 Task: Add a dependency to the task Implement a new cloud-based knowledge management system for a company , the existing task  Develop a new online tool for online job applications in the project AvidTech
Action: Mouse moved to (895, 511)
Screenshot: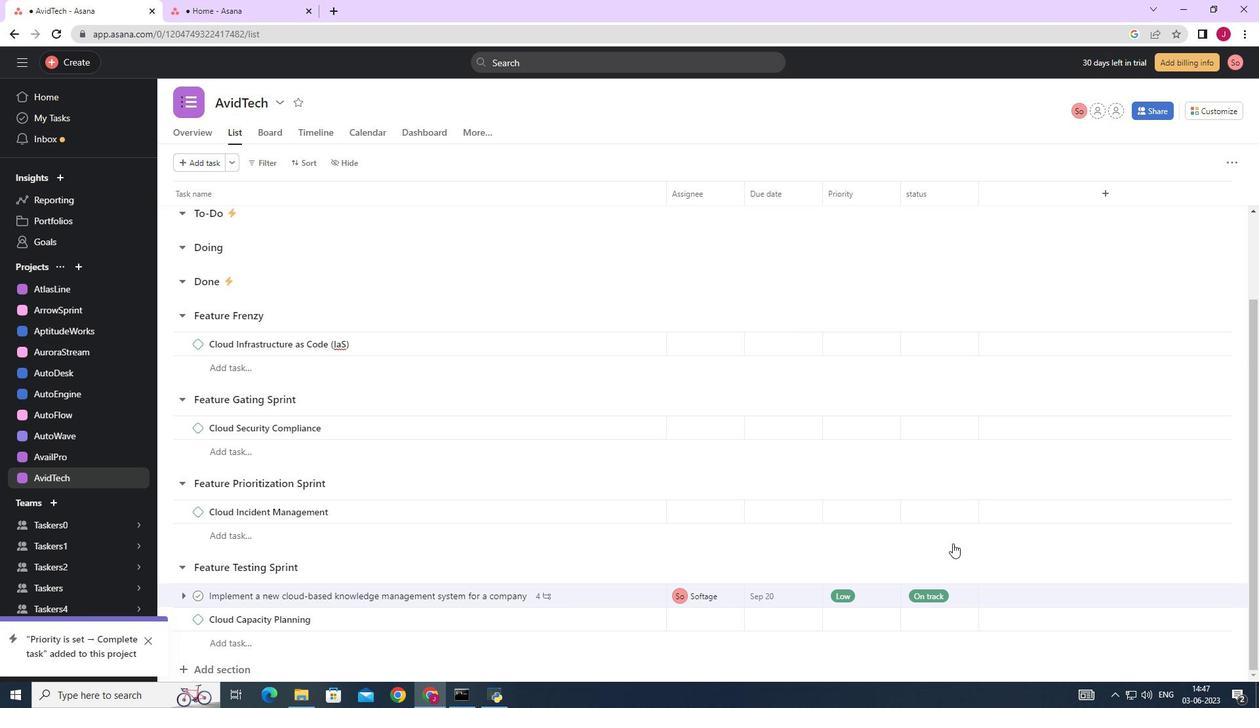 
Action: Mouse scrolled (895, 510) with delta (0, 0)
Screenshot: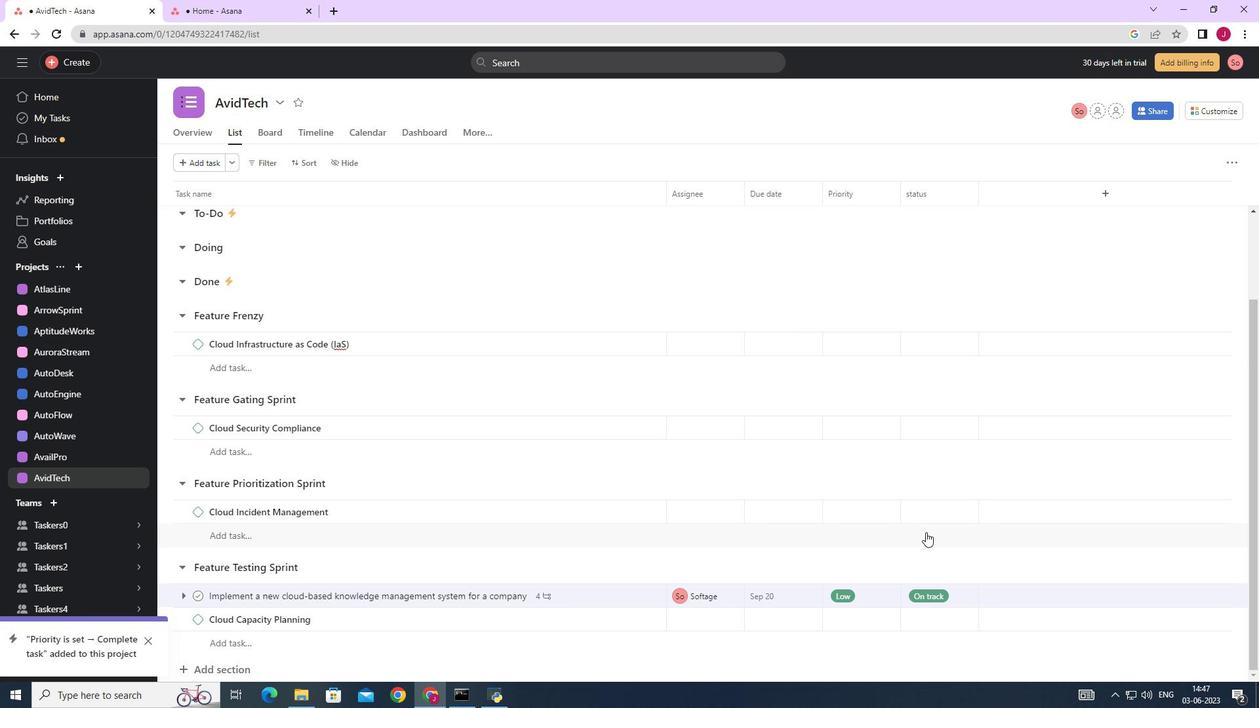 
Action: Mouse scrolled (895, 510) with delta (0, 0)
Screenshot: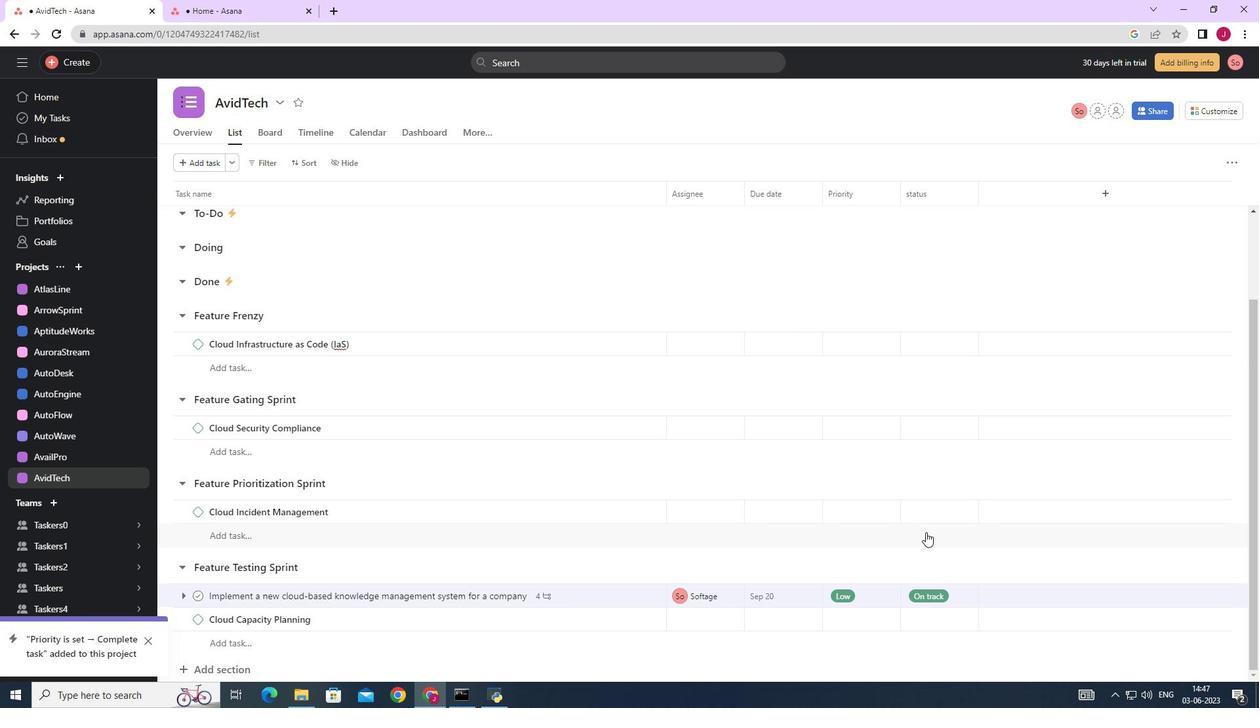 
Action: Mouse scrolled (895, 510) with delta (0, 0)
Screenshot: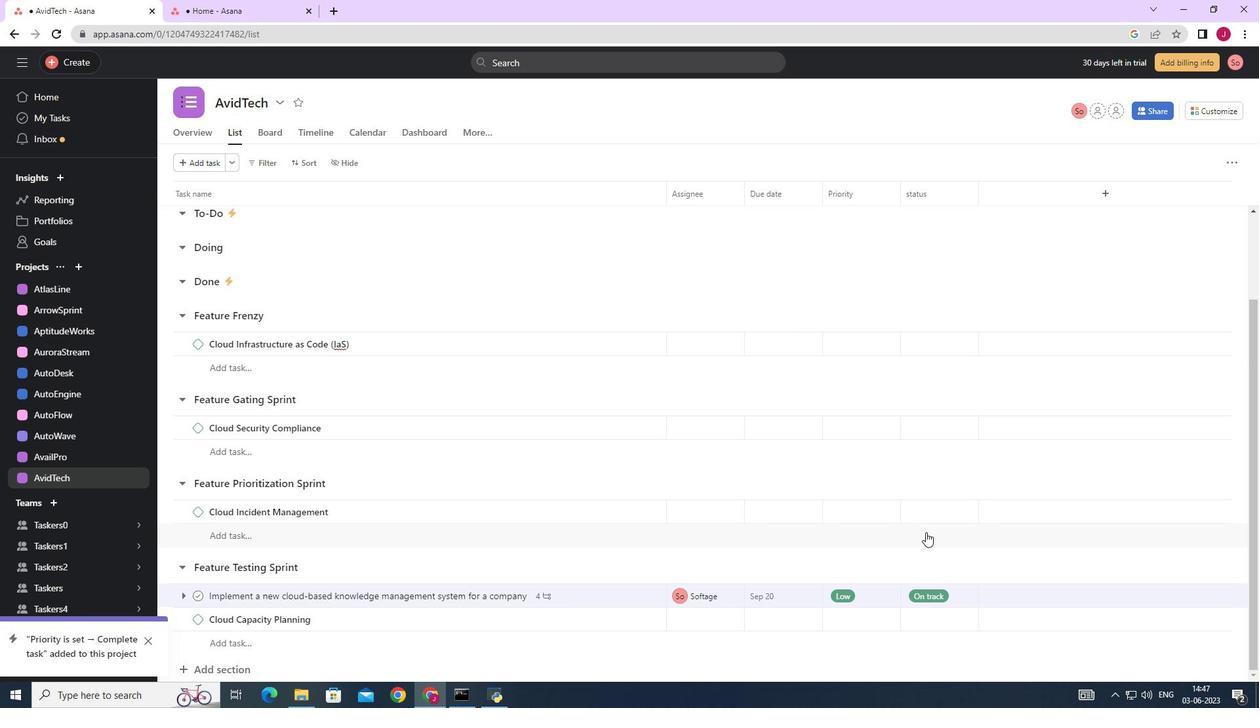 
Action: Mouse scrolled (895, 510) with delta (0, 0)
Screenshot: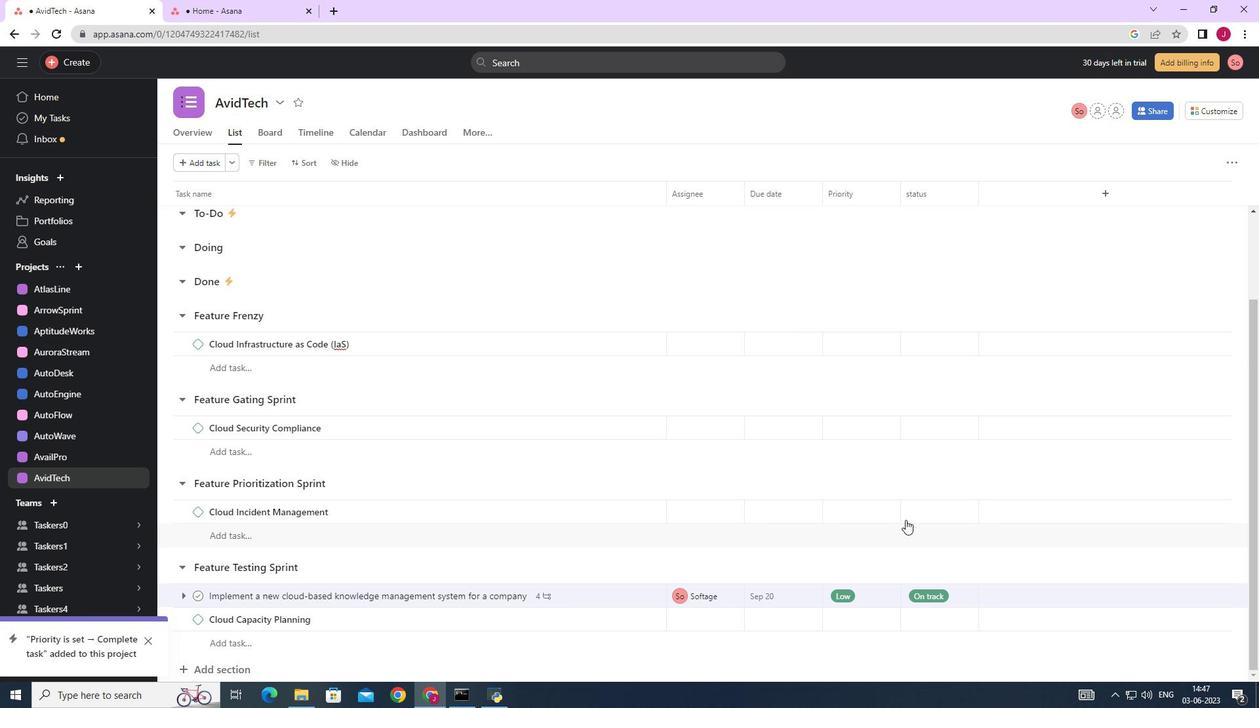 
Action: Mouse moved to (894, 510)
Screenshot: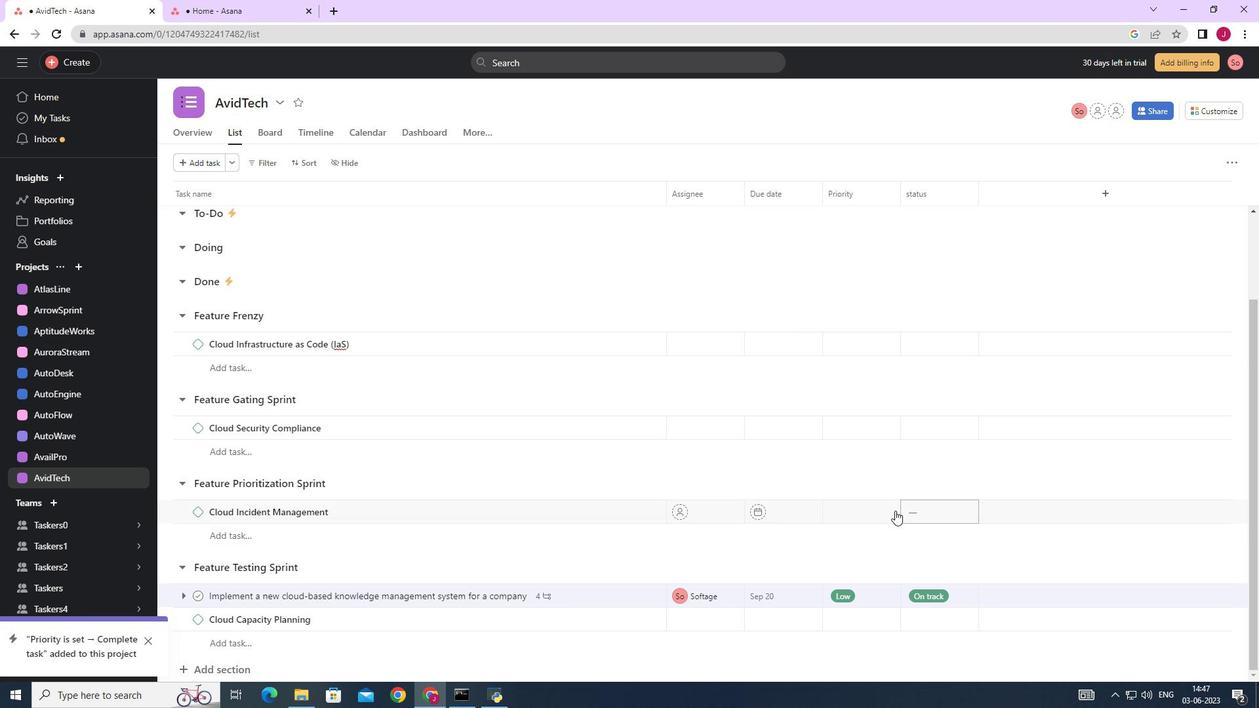 
Action: Mouse scrolled (894, 509) with delta (0, 0)
Screenshot: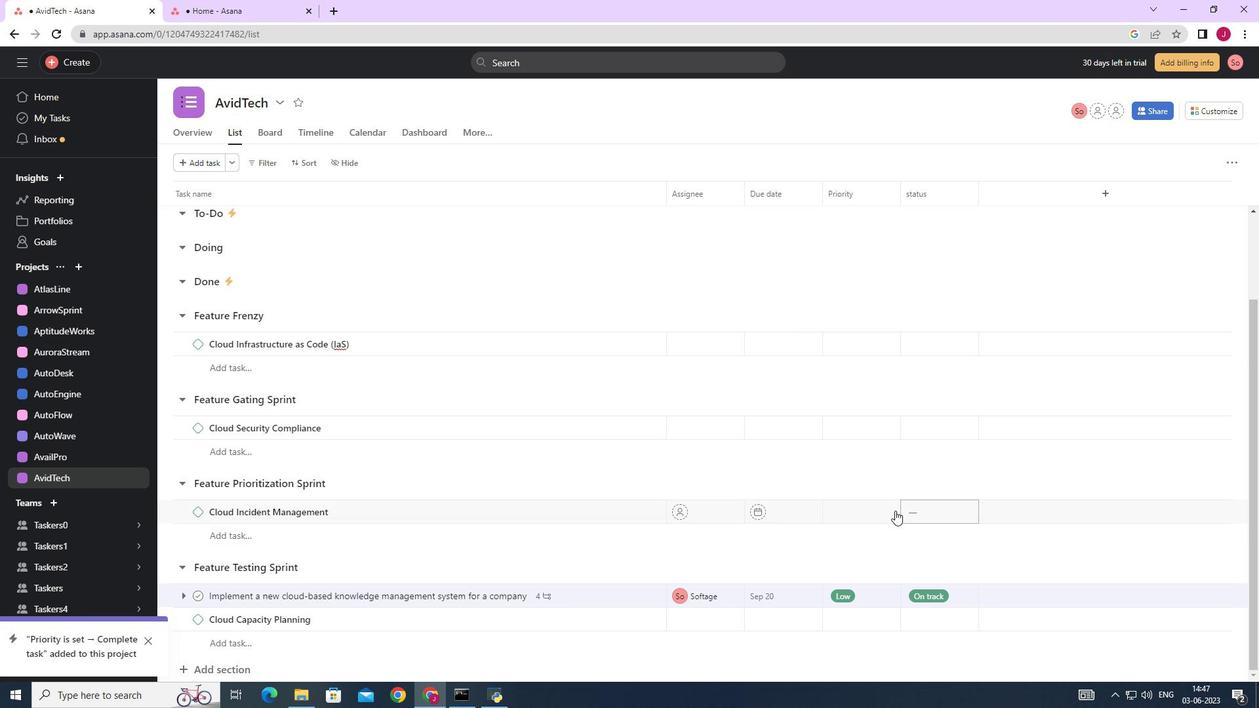 
Action: Mouse scrolled (894, 509) with delta (0, 0)
Screenshot: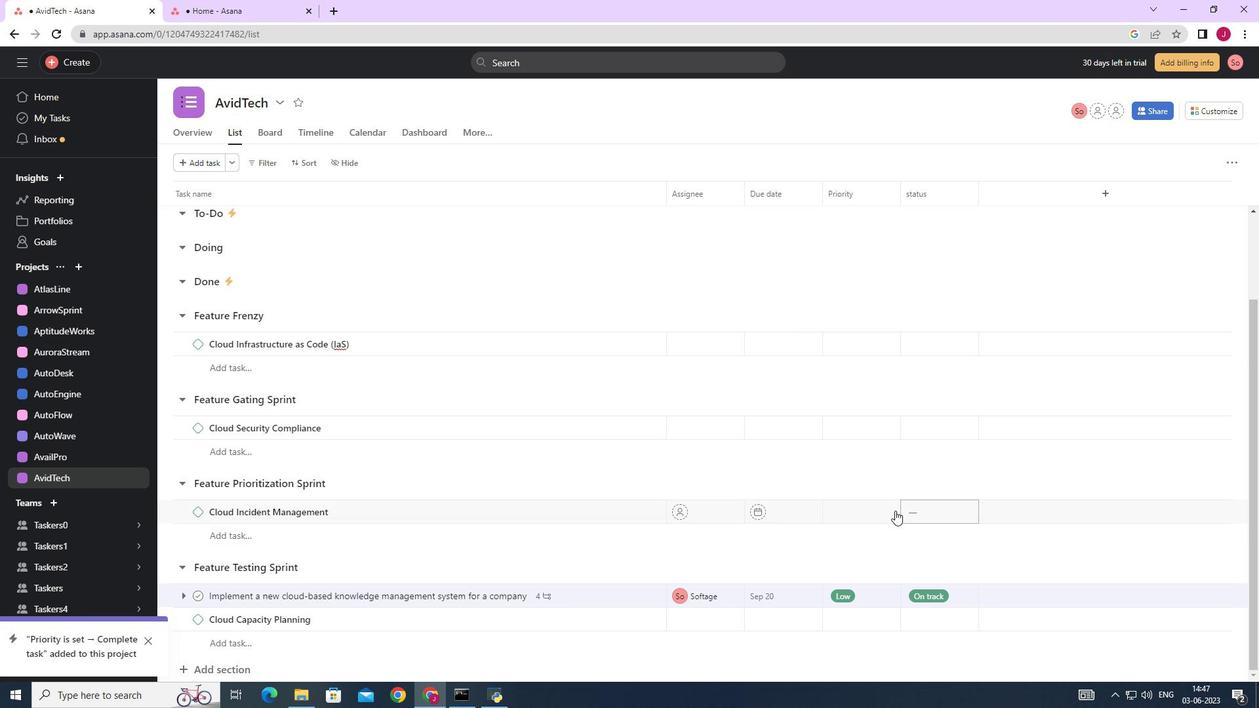 
Action: Mouse moved to (610, 596)
Screenshot: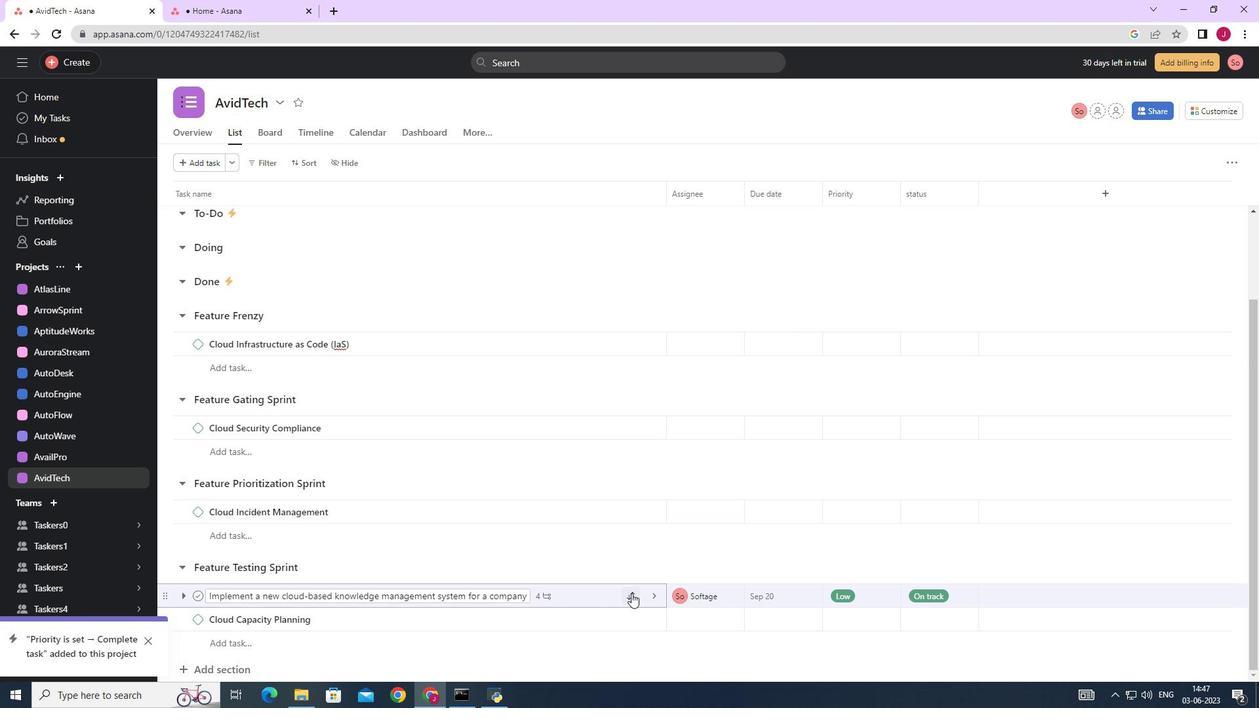 
Action: Mouse pressed left at (610, 596)
Screenshot: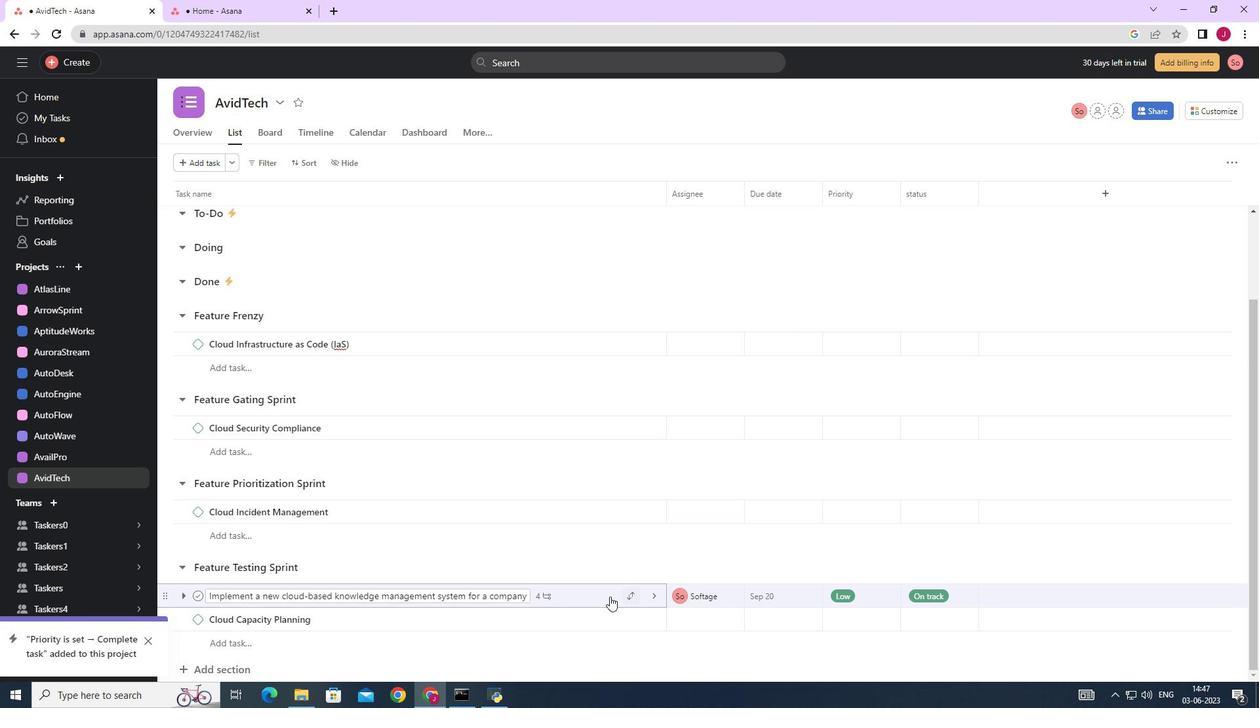 
Action: Mouse moved to (1092, 461)
Screenshot: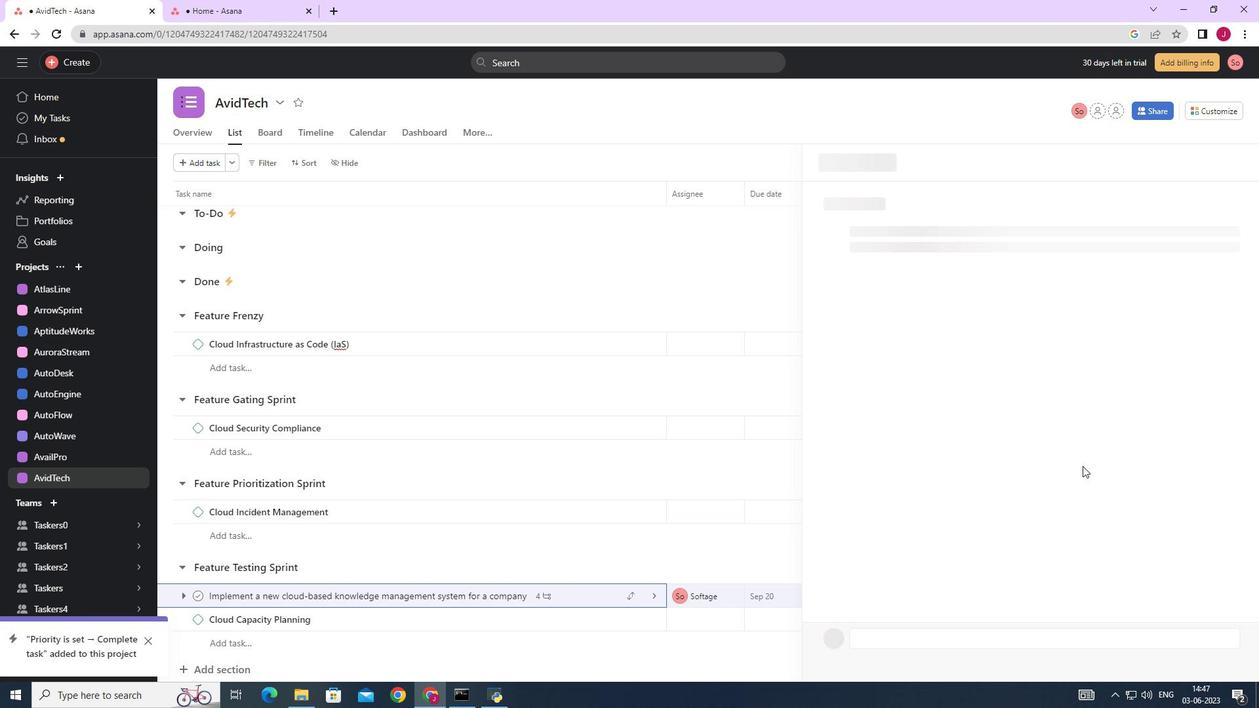 
Action: Mouse scrolled (1092, 461) with delta (0, 0)
Screenshot: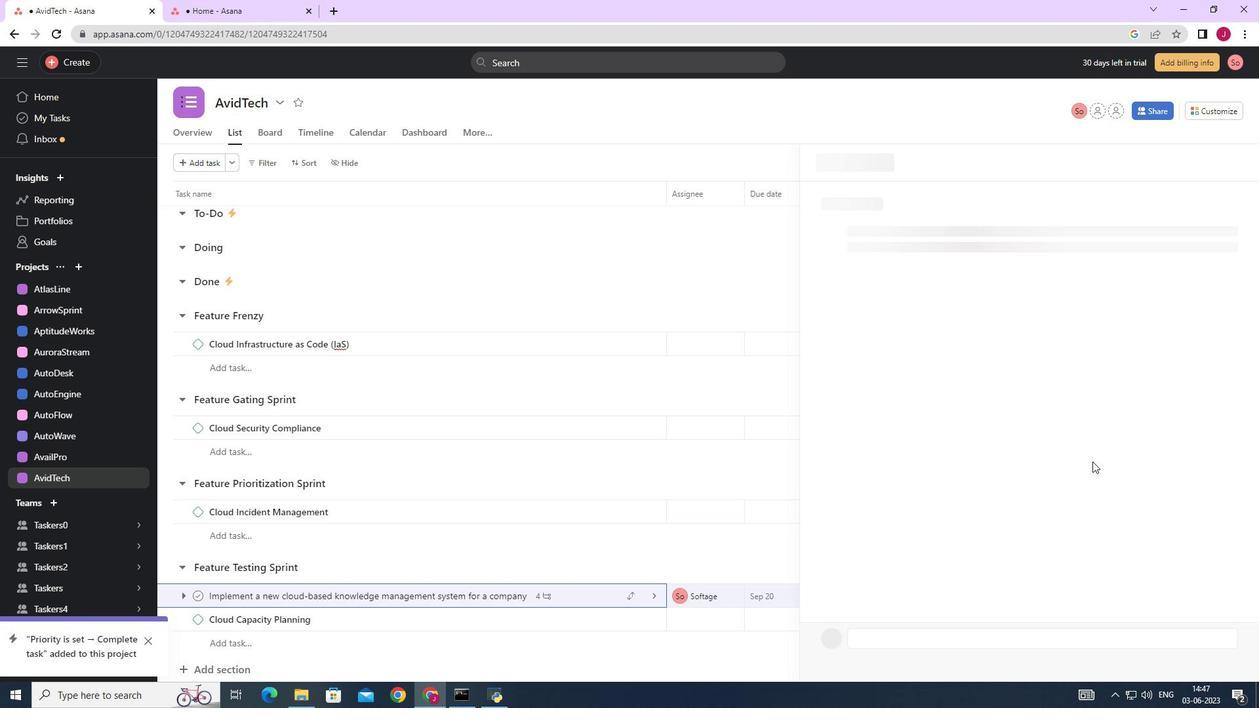 
Action: Mouse scrolled (1092, 461) with delta (0, 0)
Screenshot: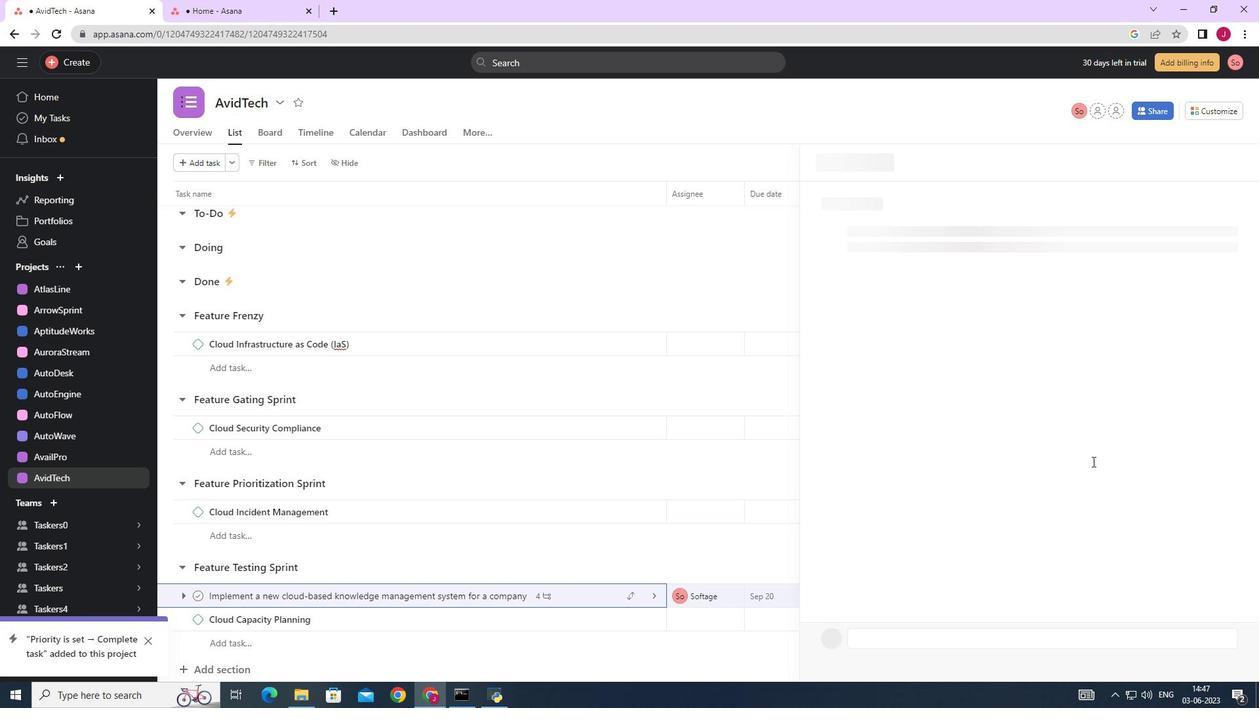 
Action: Mouse moved to (1093, 461)
Screenshot: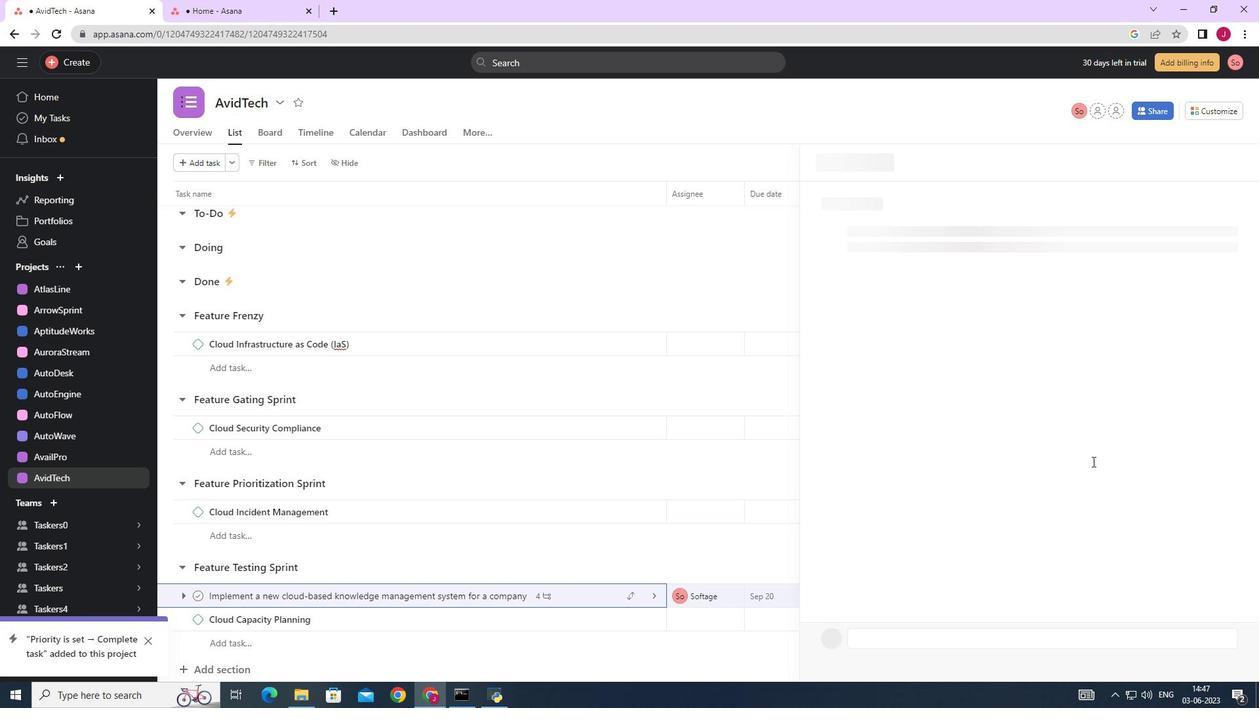 
Action: Mouse scrolled (1093, 461) with delta (0, 0)
Screenshot: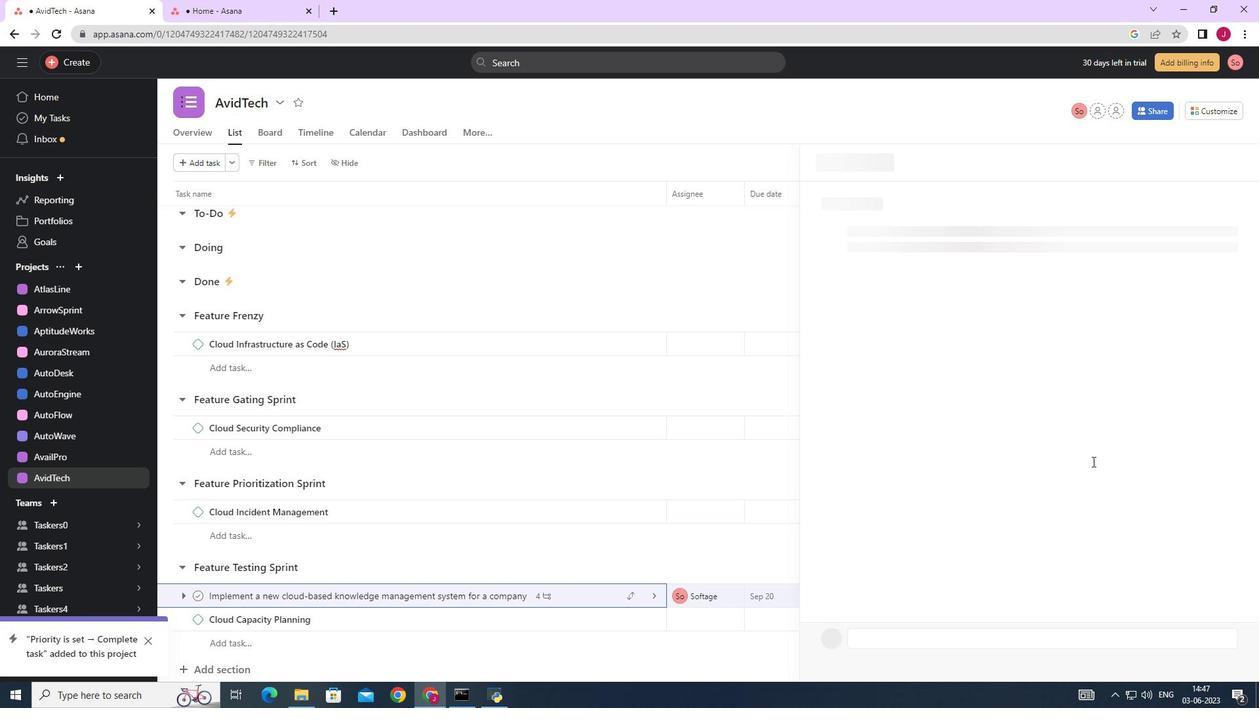 
Action: Mouse scrolled (1093, 461) with delta (0, 0)
Screenshot: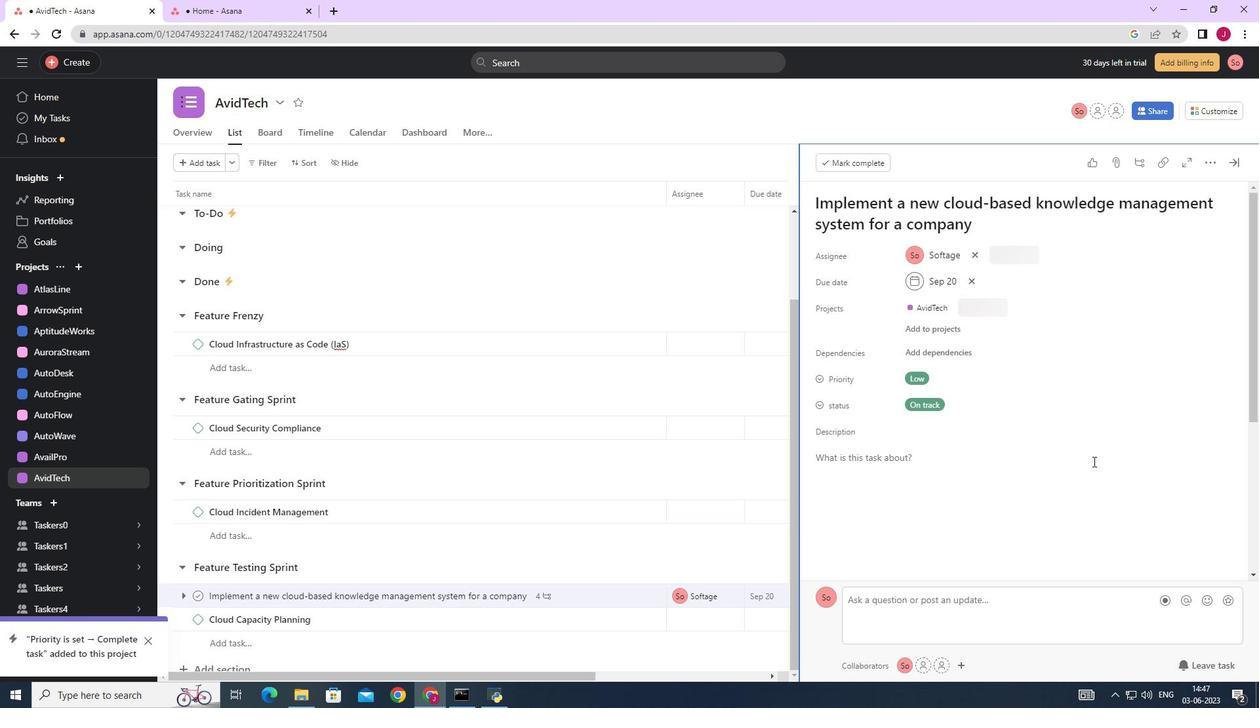 
Action: Mouse moved to (1075, 468)
Screenshot: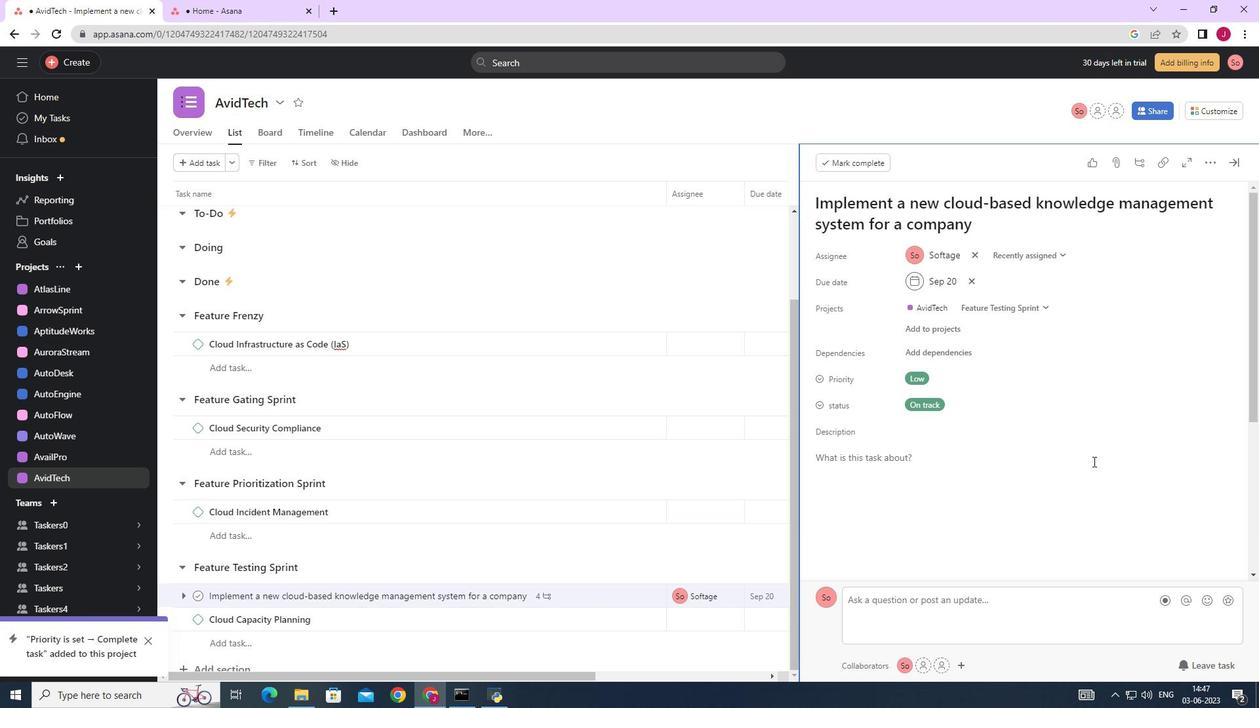 
Action: Mouse scrolled (1075, 467) with delta (0, 0)
Screenshot: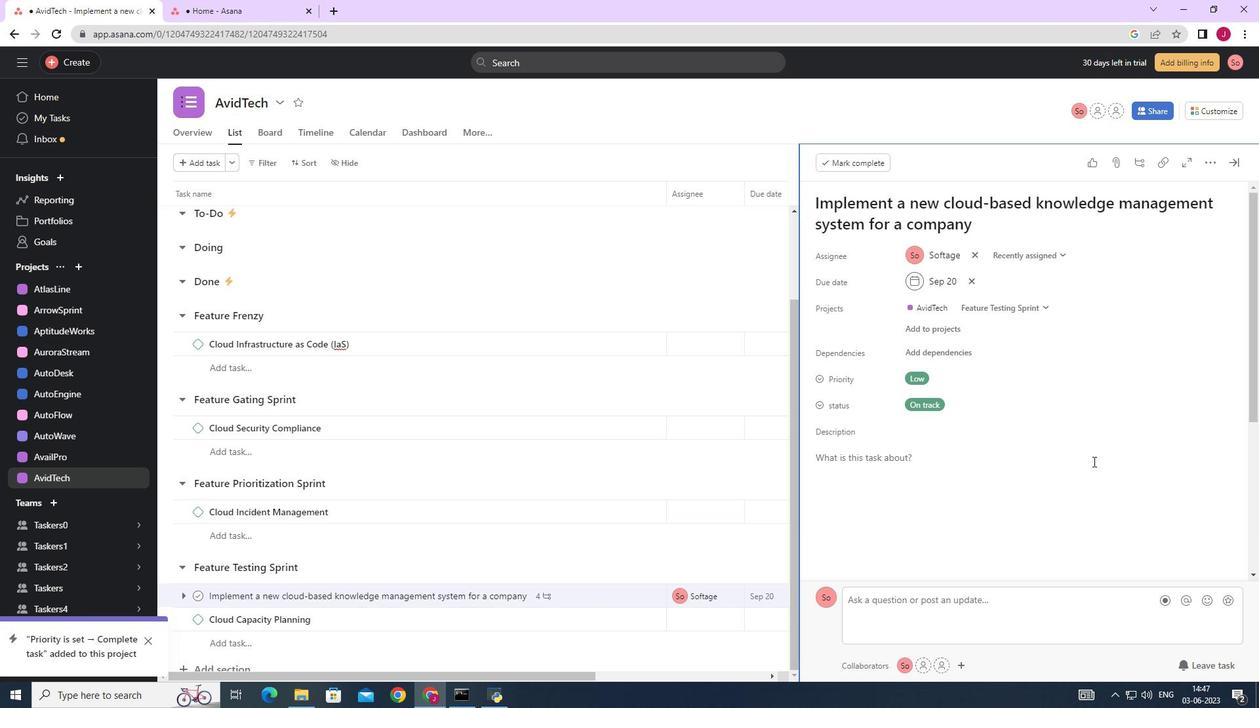 
Action: Mouse moved to (1075, 469)
Screenshot: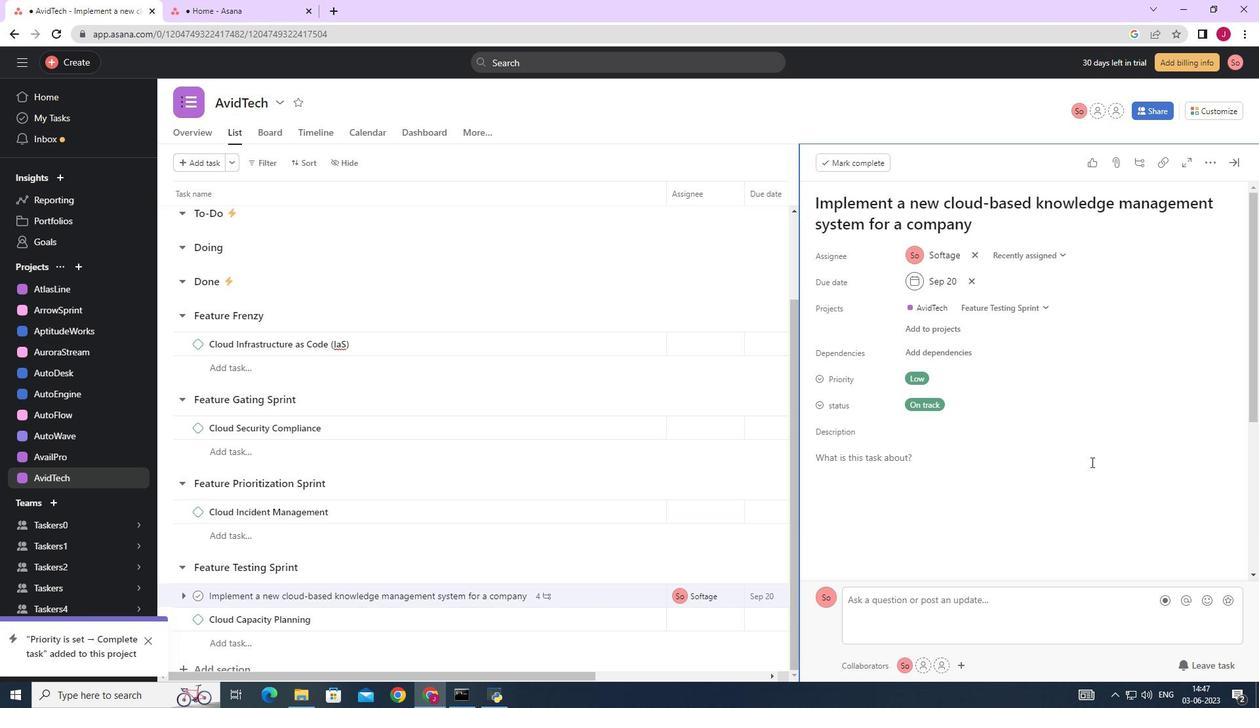 
Action: Mouse scrolled (1075, 469) with delta (0, 0)
Screenshot: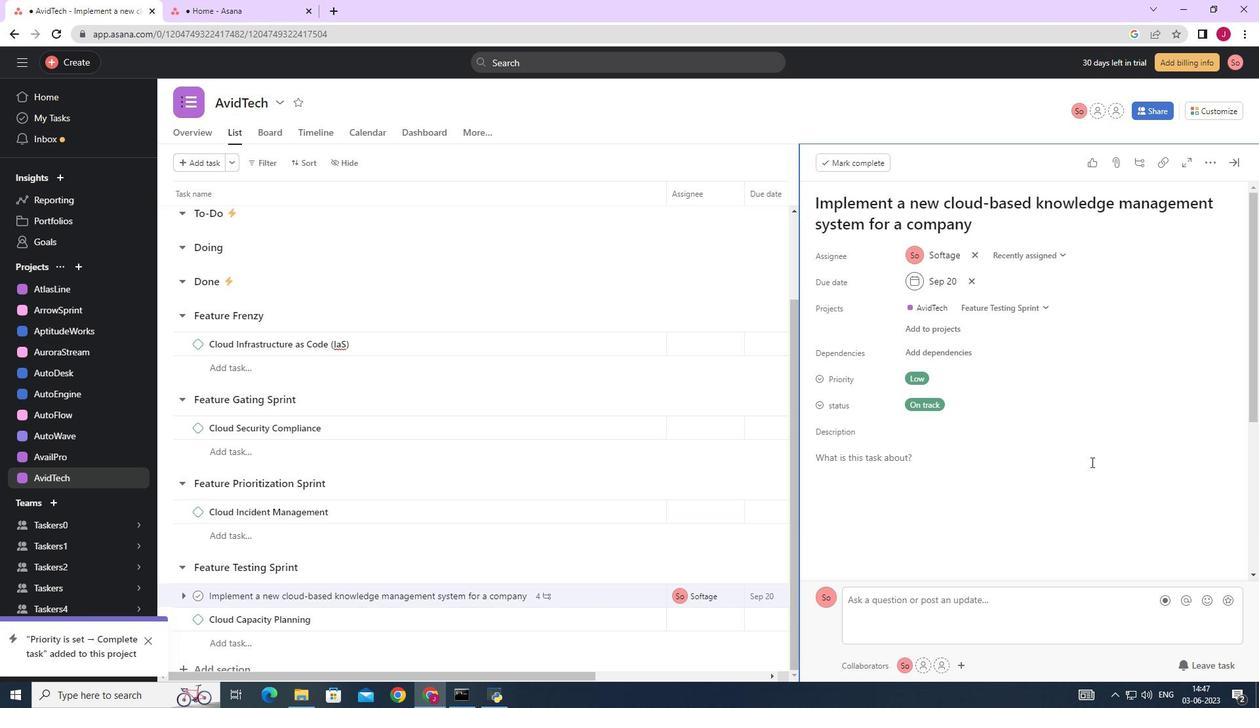 
Action: Mouse moved to (1075, 469)
Screenshot: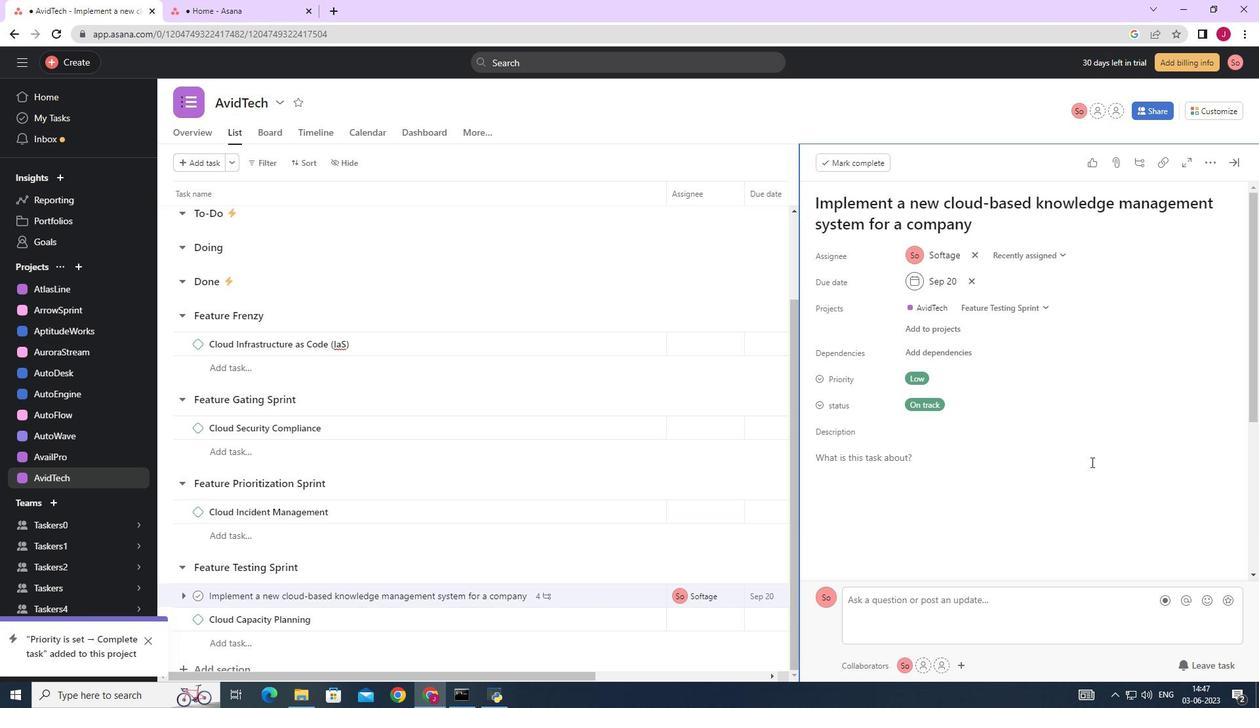 
Action: Mouse scrolled (1075, 469) with delta (0, 0)
Screenshot: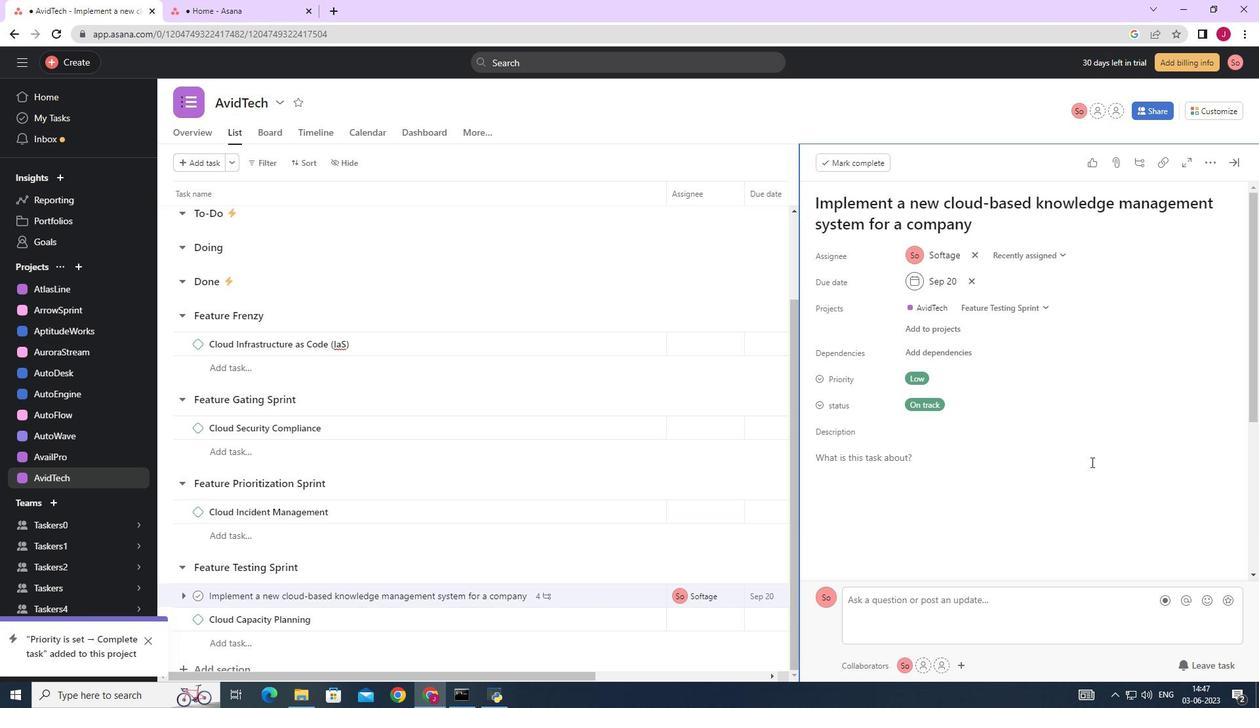 
Action: Mouse moved to (1071, 472)
Screenshot: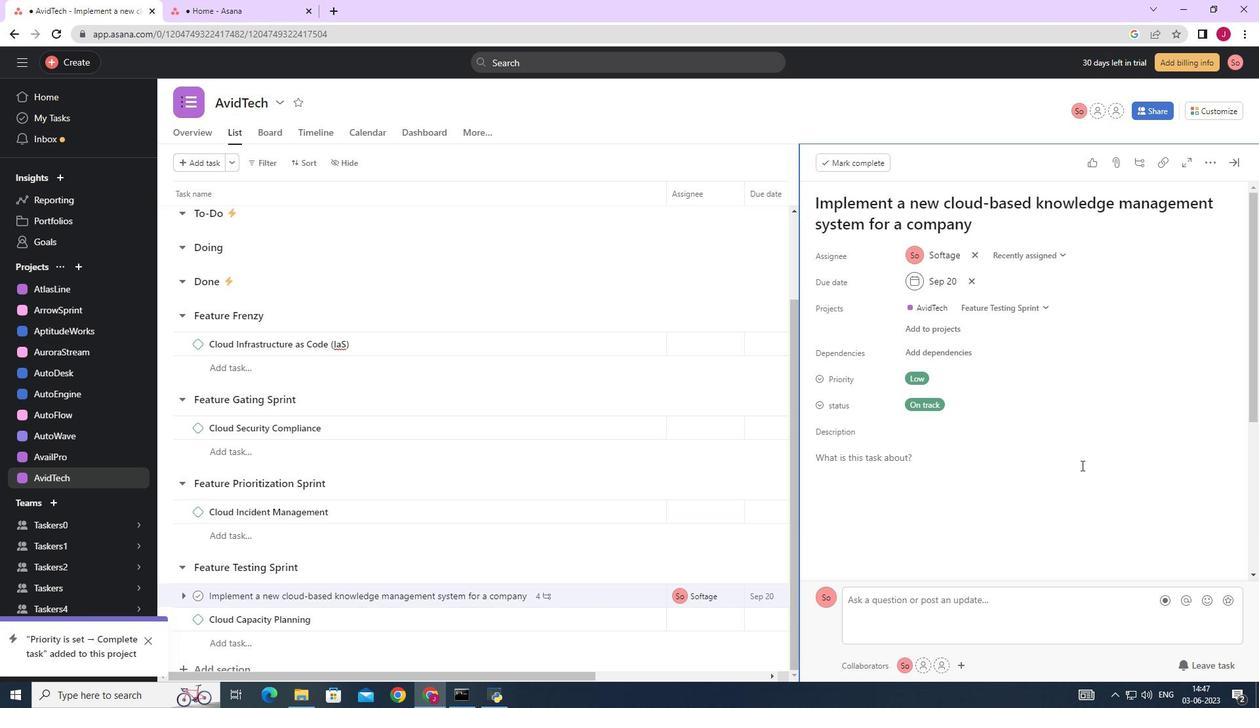 
Action: Mouse scrolled (1071, 471) with delta (0, 0)
Screenshot: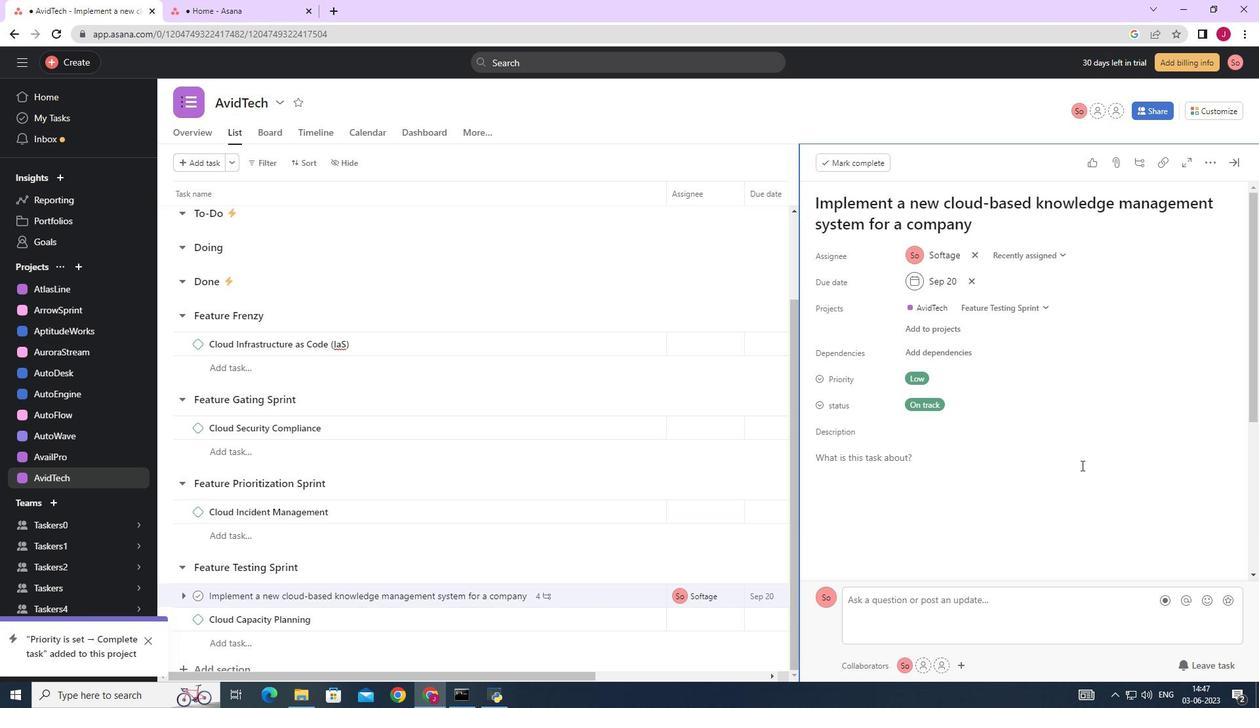 
Action: Mouse moved to (959, 460)
Screenshot: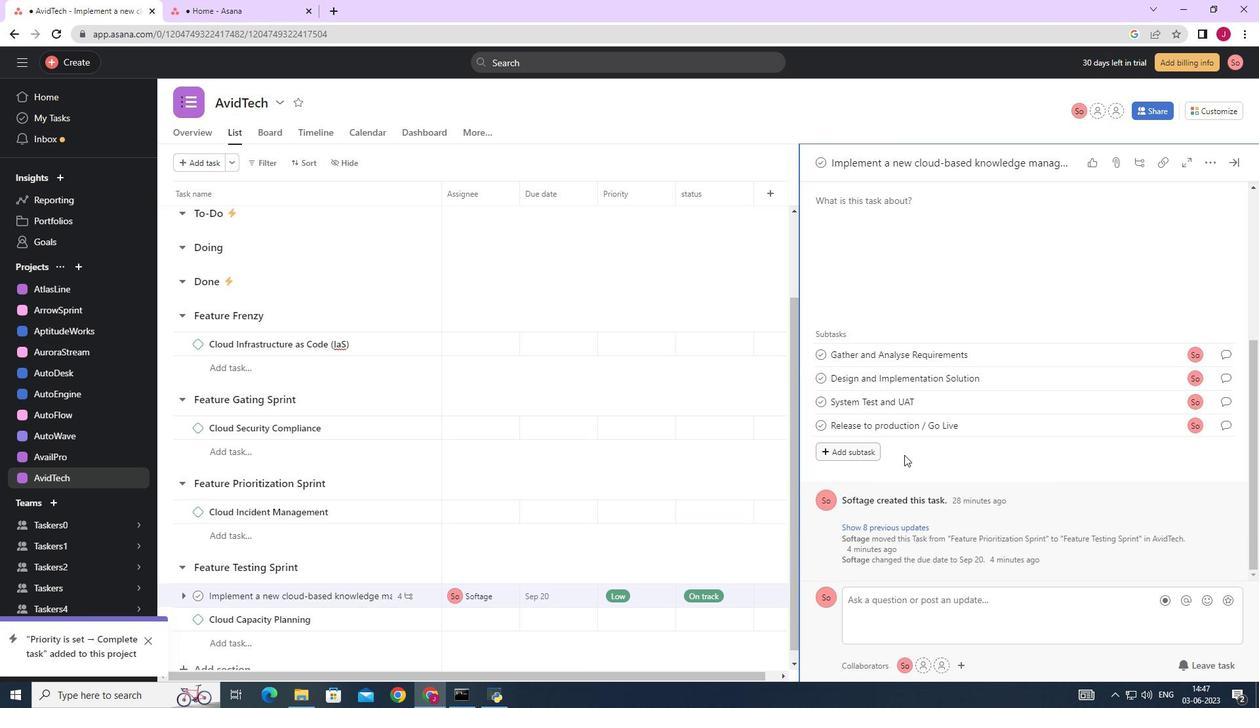 
Action: Mouse scrolled (959, 461) with delta (0, 0)
Screenshot: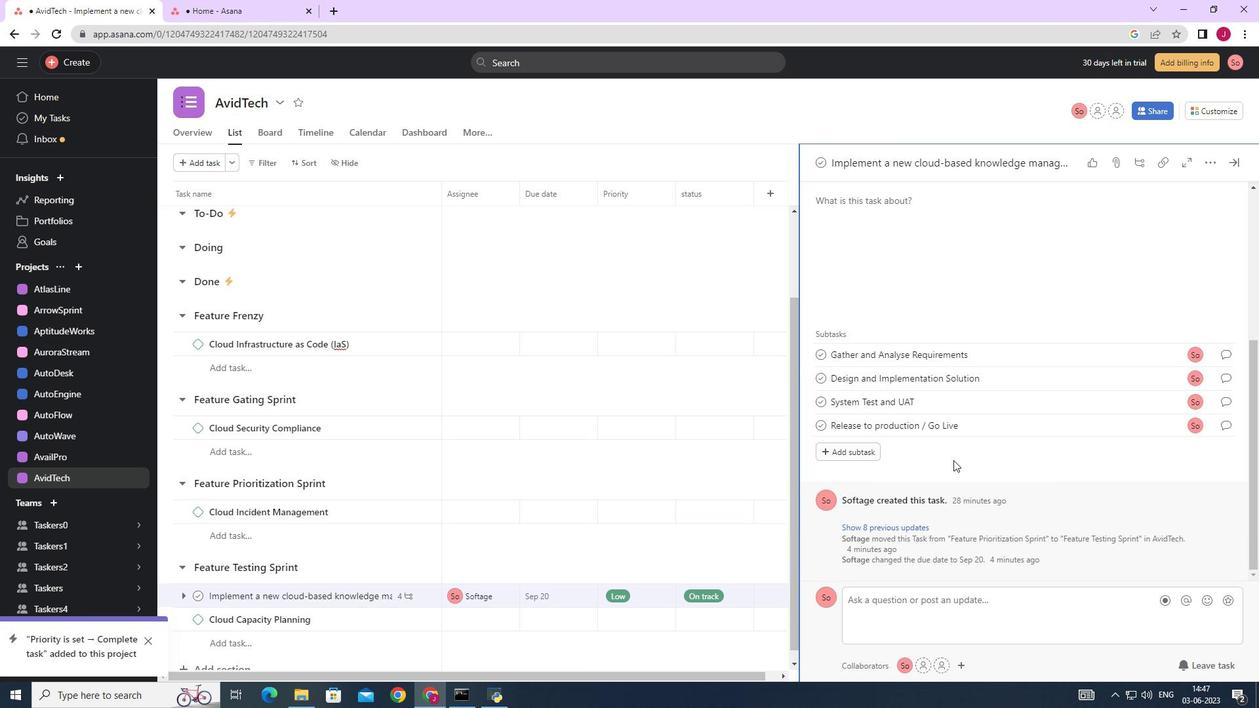 
Action: Mouse scrolled (959, 461) with delta (0, 0)
Screenshot: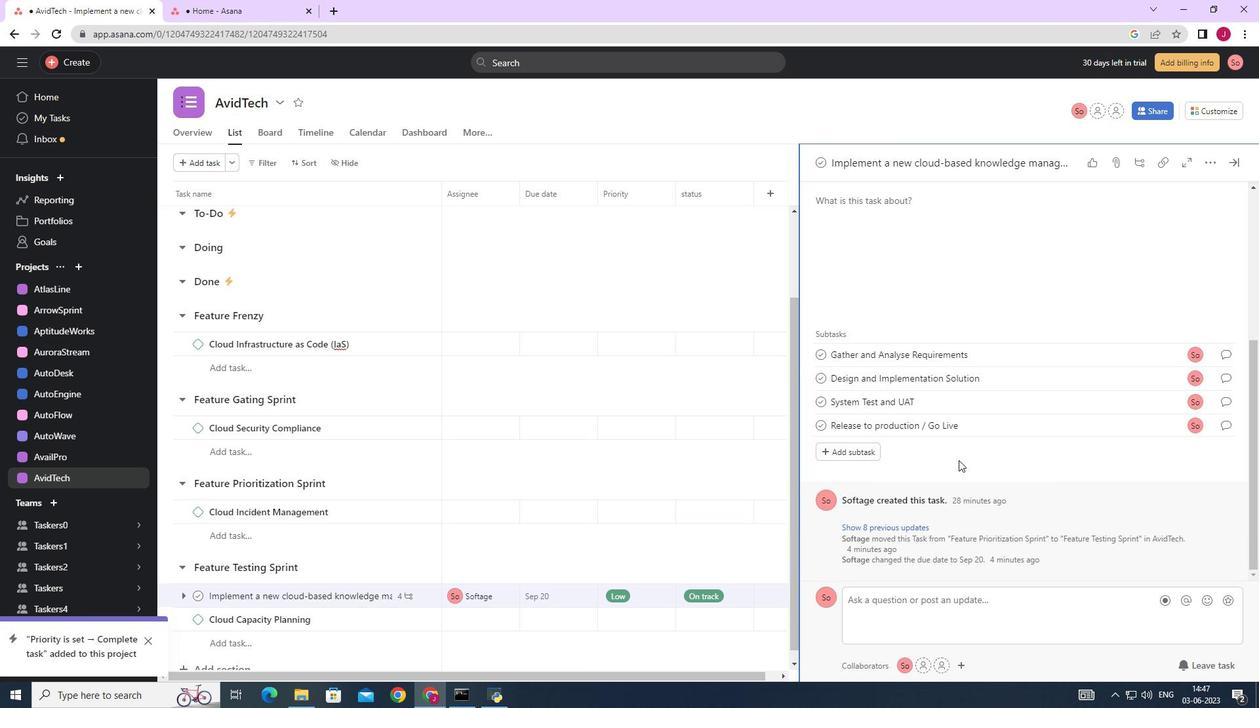 
Action: Mouse scrolled (959, 461) with delta (0, 0)
Screenshot: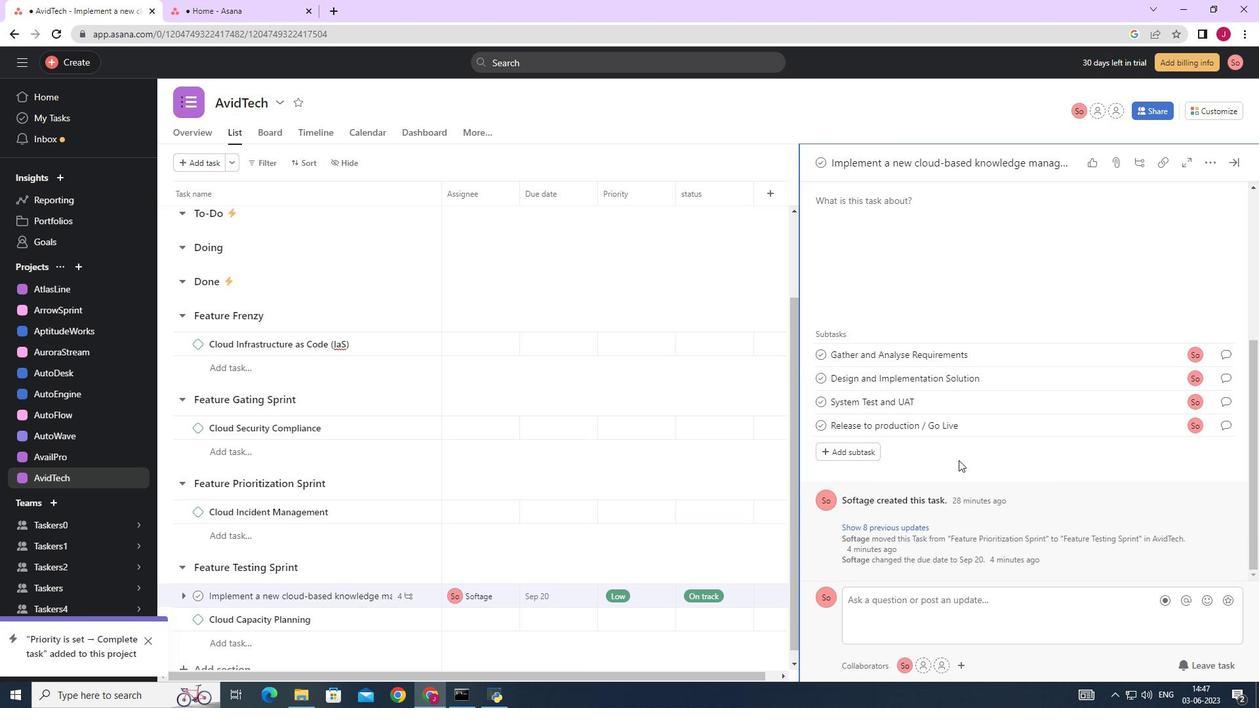 
Action: Mouse moved to (952, 444)
Screenshot: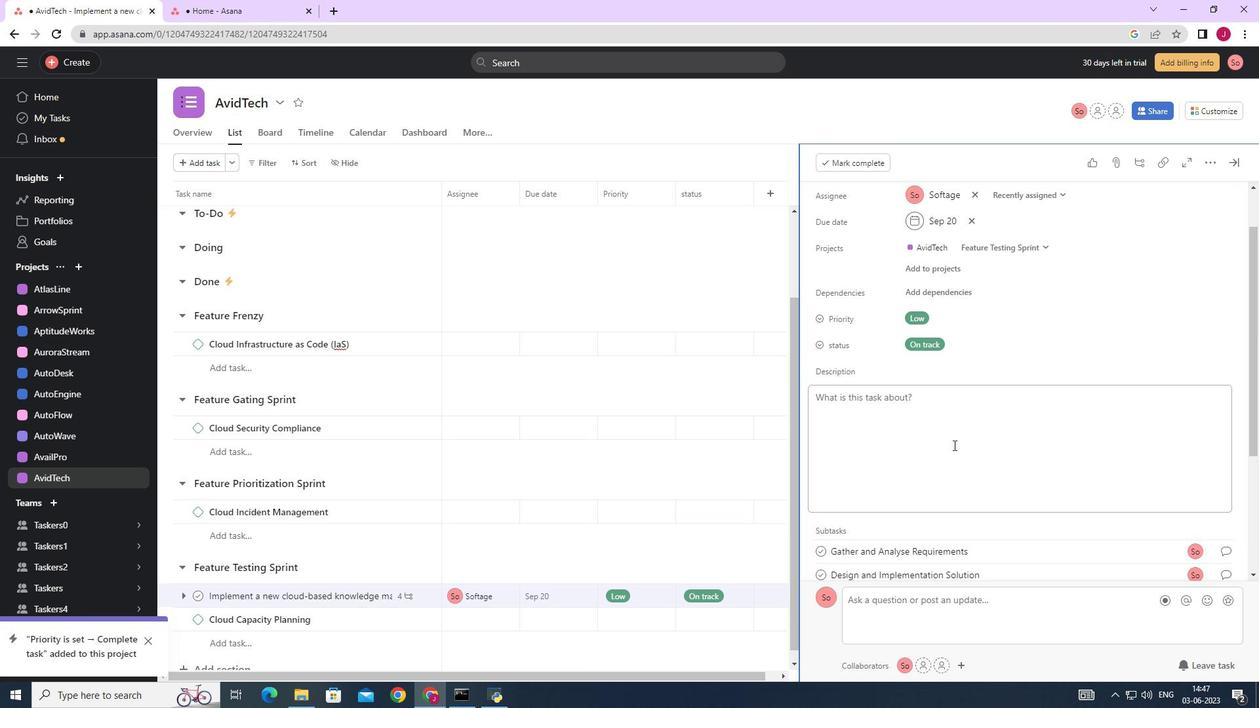 
Action: Mouse scrolled (952, 443) with delta (0, 0)
Screenshot: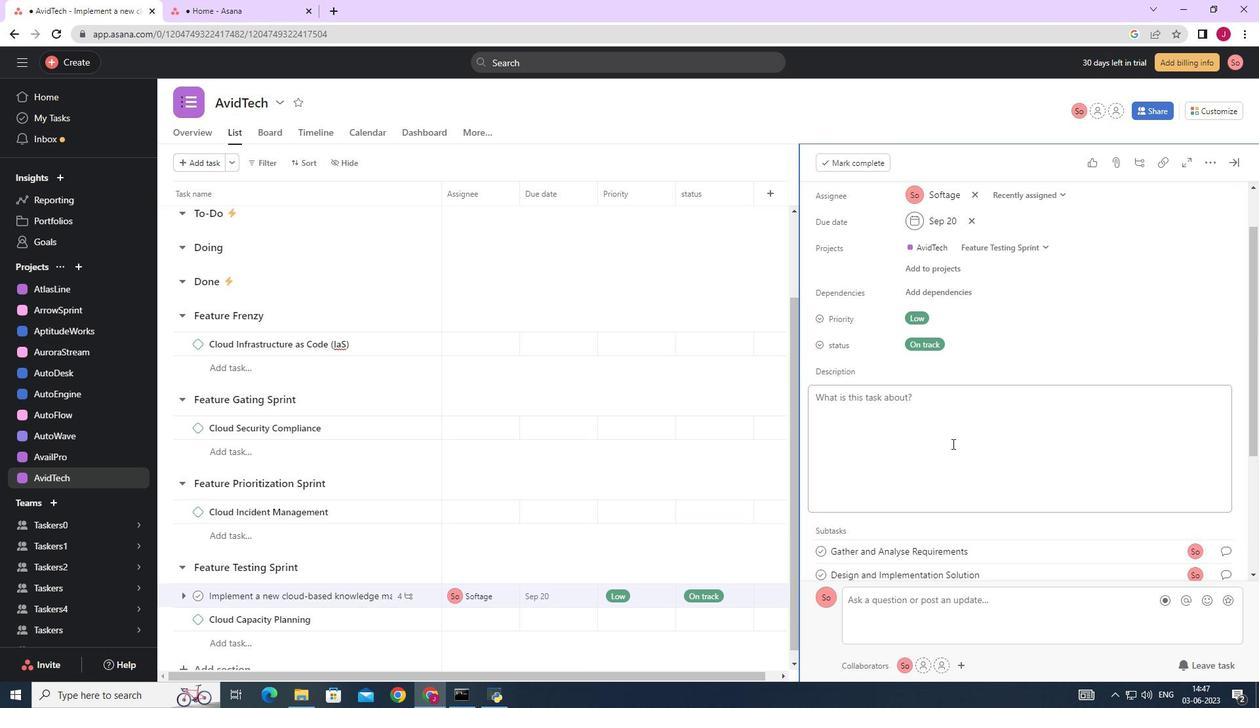 
Action: Mouse scrolled (952, 443) with delta (0, 0)
Screenshot: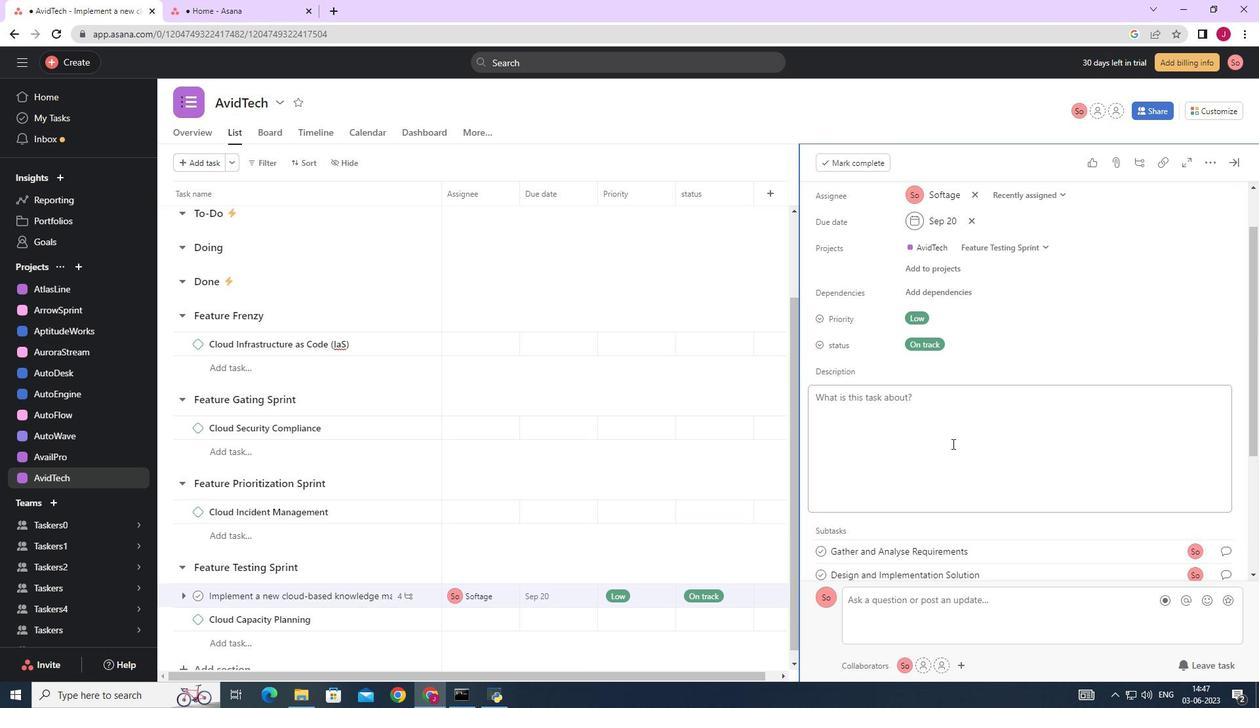 
Action: Mouse moved to (952, 444)
Screenshot: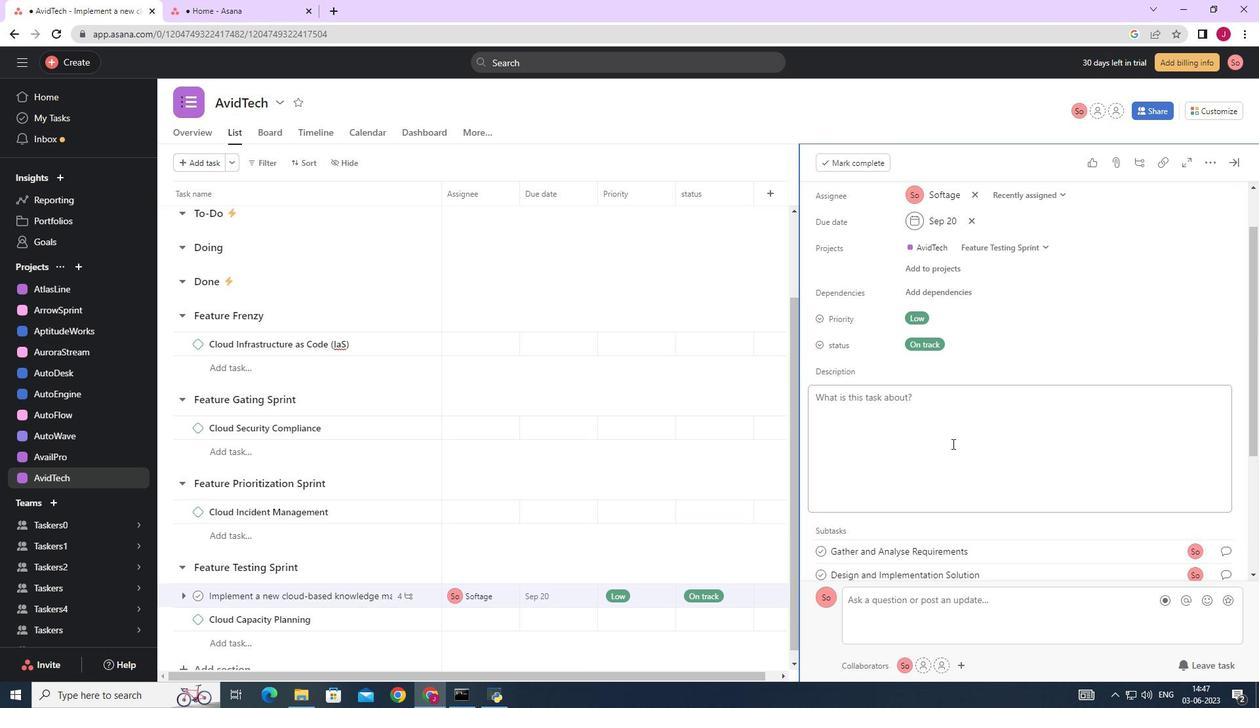
Action: Mouse scrolled (952, 443) with delta (0, 0)
Screenshot: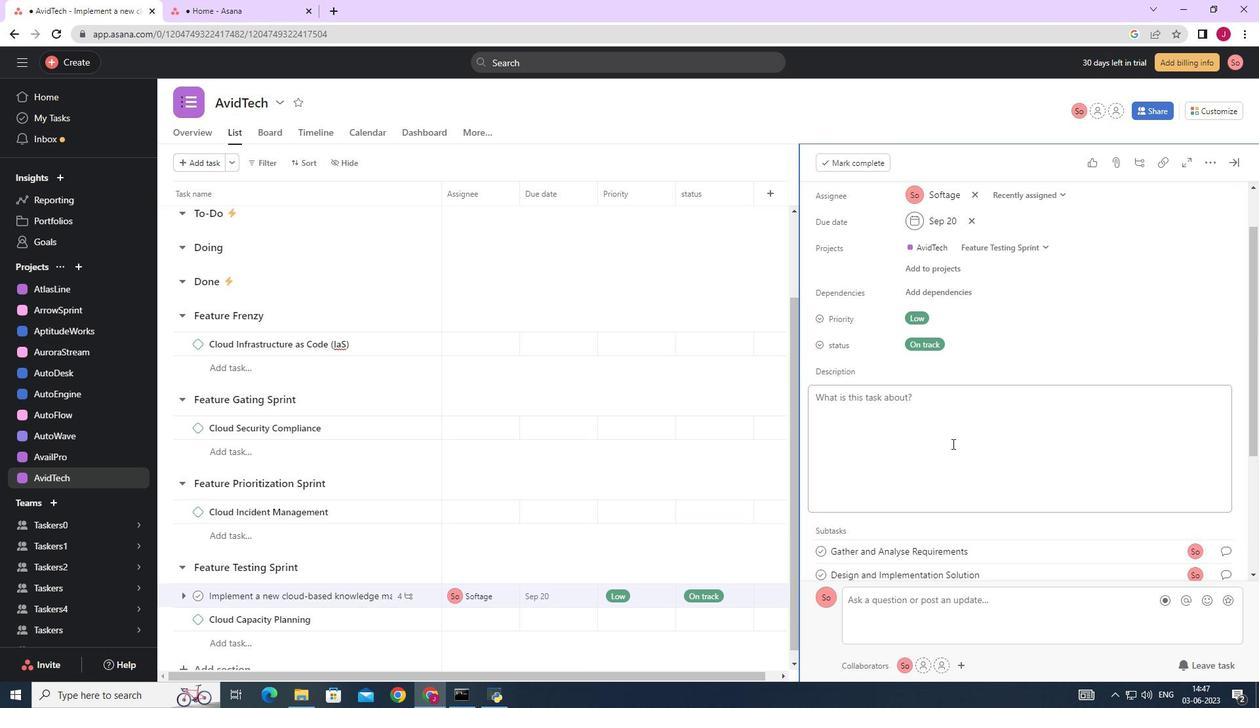 
Action: Mouse moved to (952, 444)
Screenshot: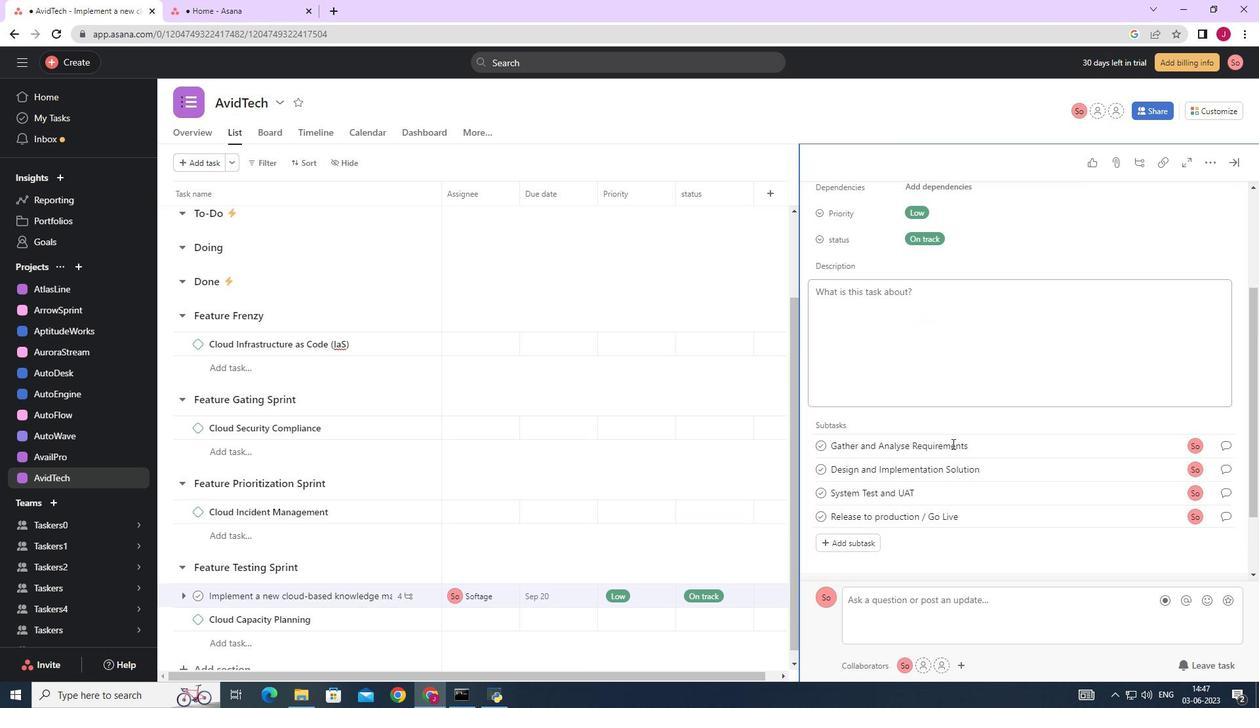 
Action: Mouse scrolled (952, 444) with delta (0, 0)
Screenshot: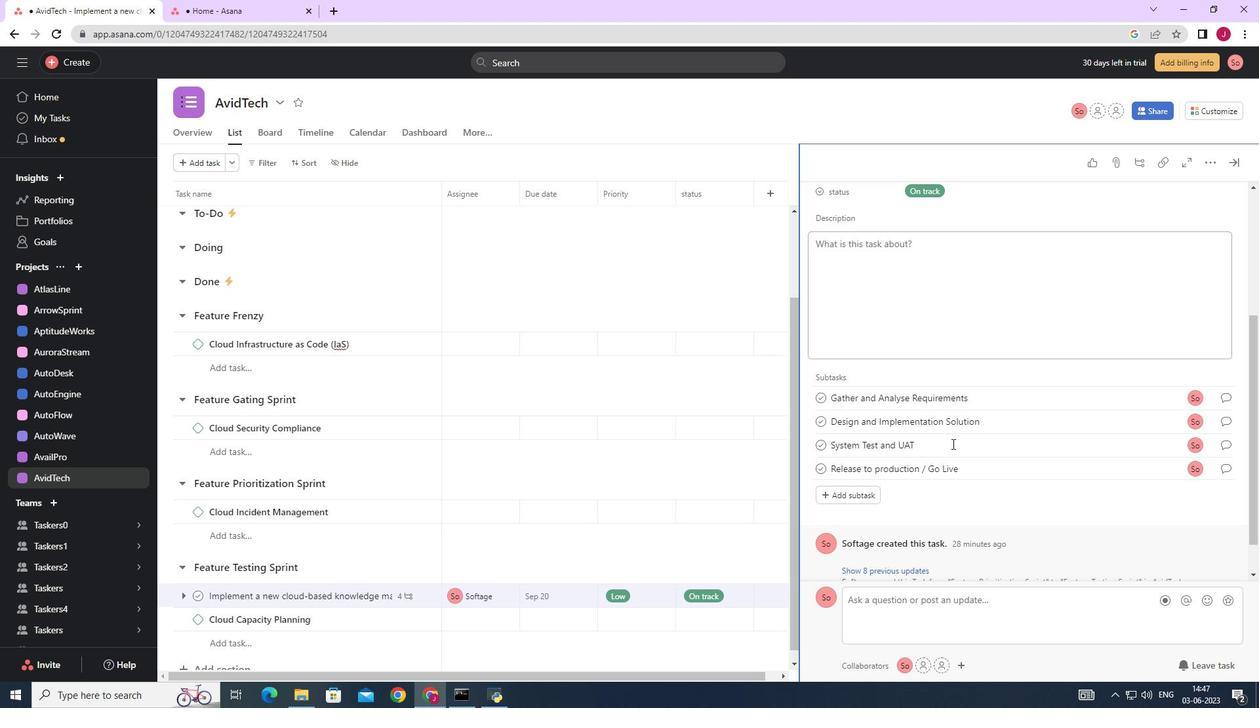 
Action: Mouse scrolled (952, 444) with delta (0, 0)
Screenshot: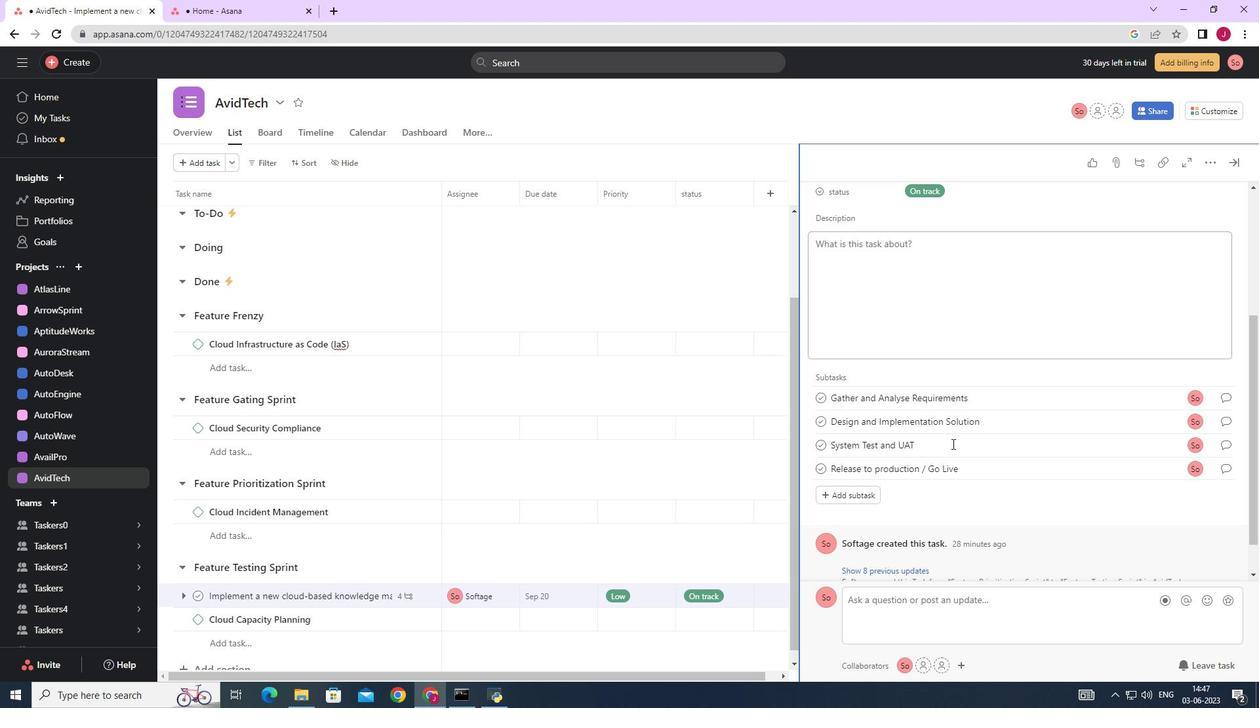 
Action: Mouse scrolled (952, 444) with delta (0, 0)
Screenshot: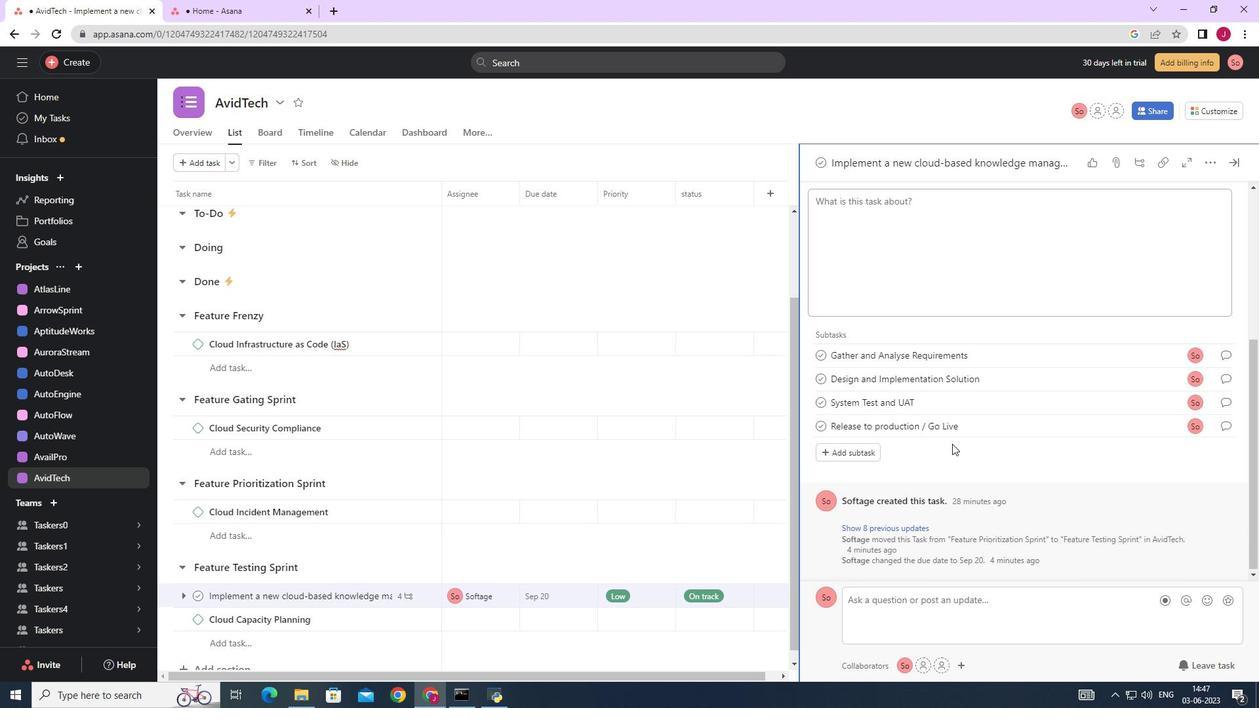 
Action: Mouse moved to (955, 291)
Screenshot: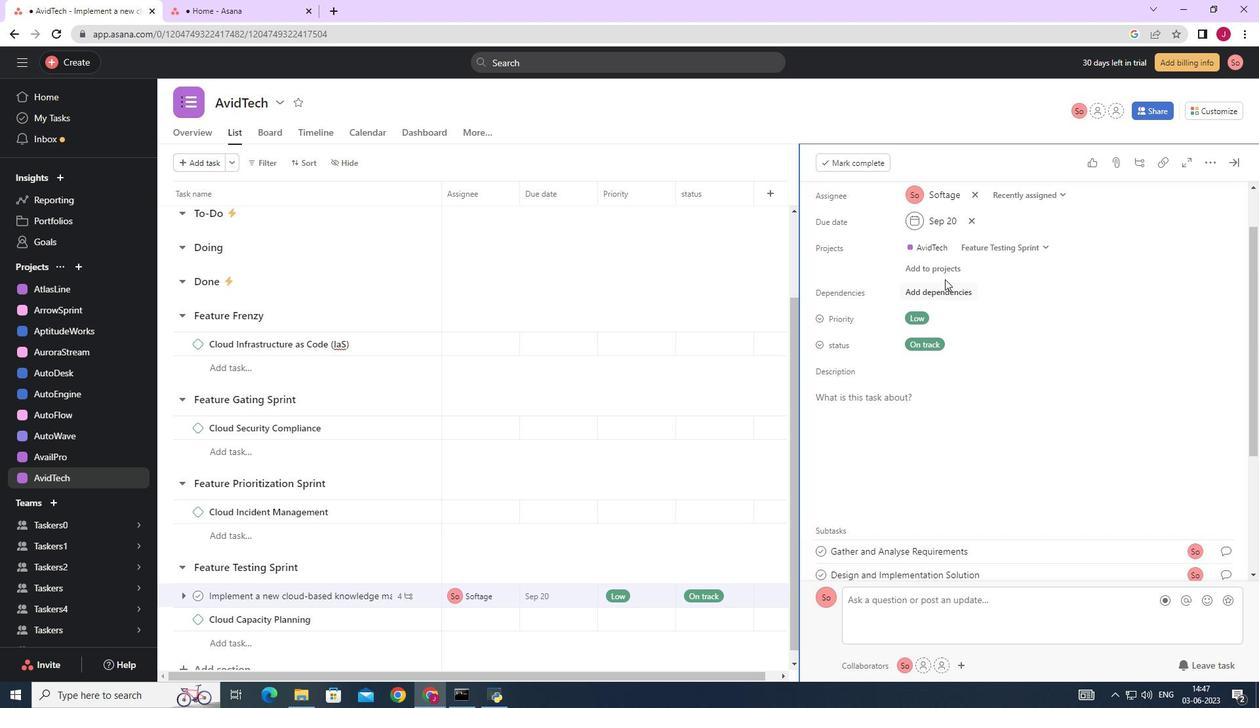 
Action: Mouse pressed left at (955, 291)
Screenshot: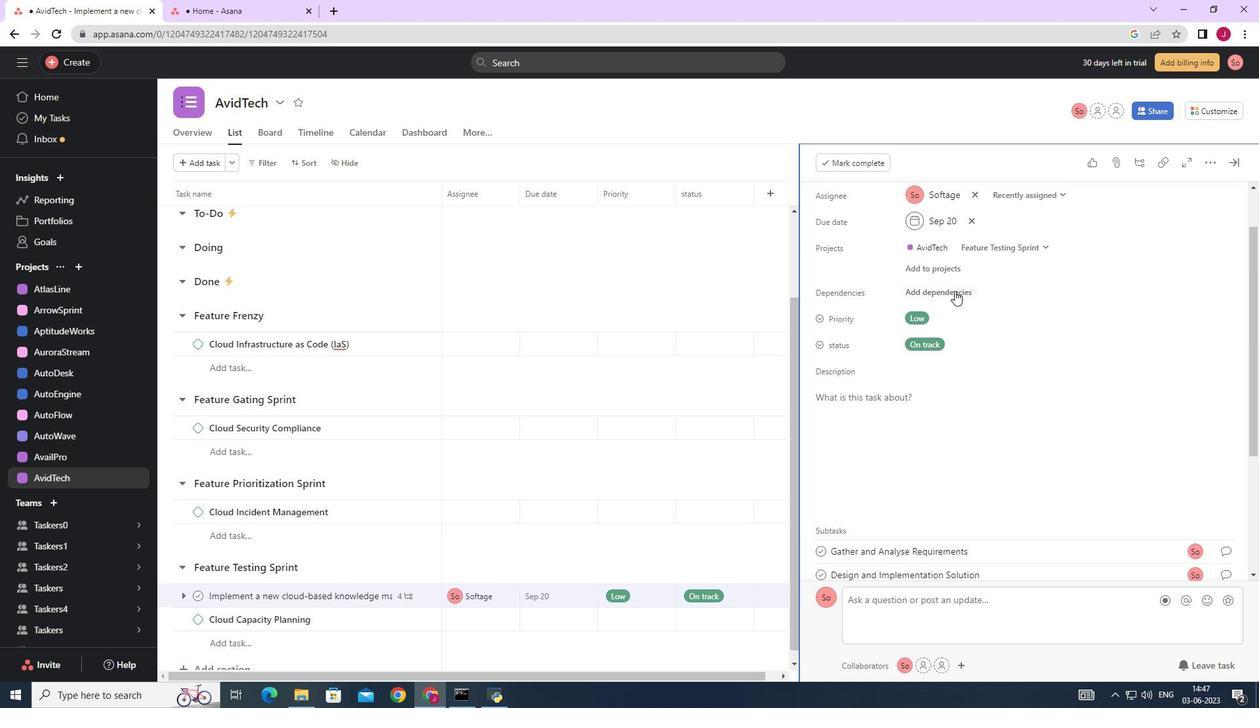 
Action: Mouse moved to (1005, 344)
Screenshot: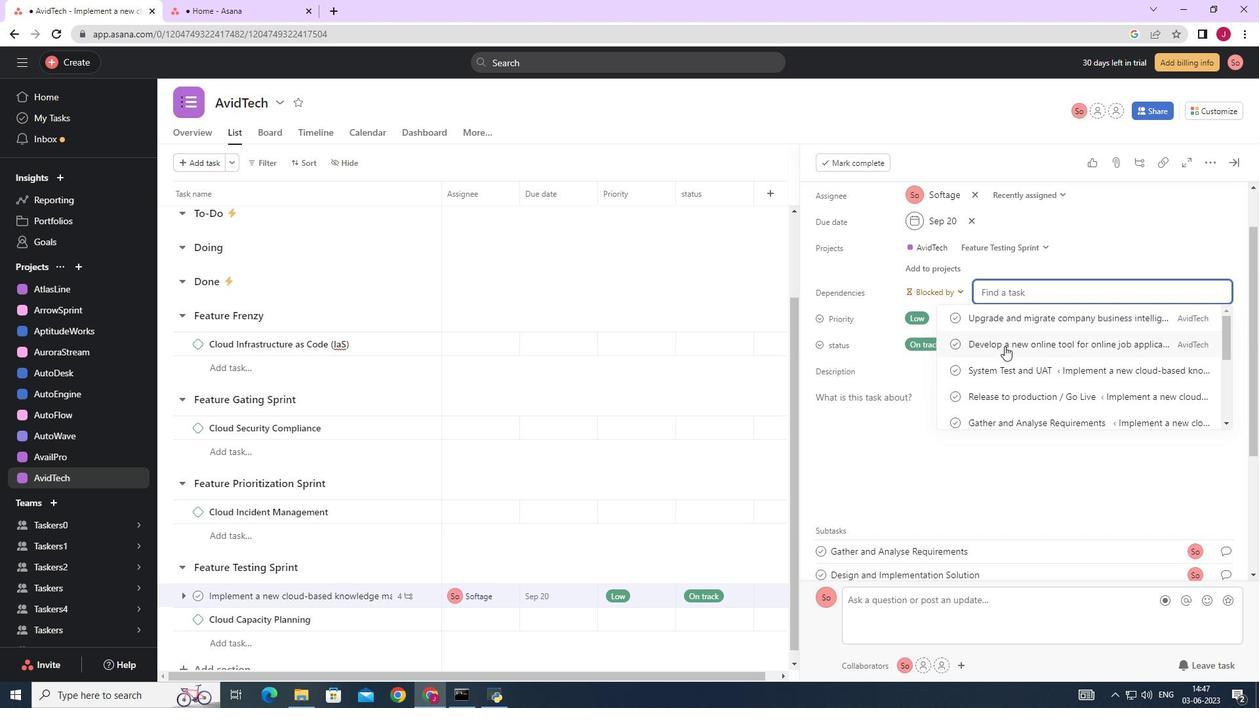 
Action: Mouse pressed left at (1005, 344)
Screenshot: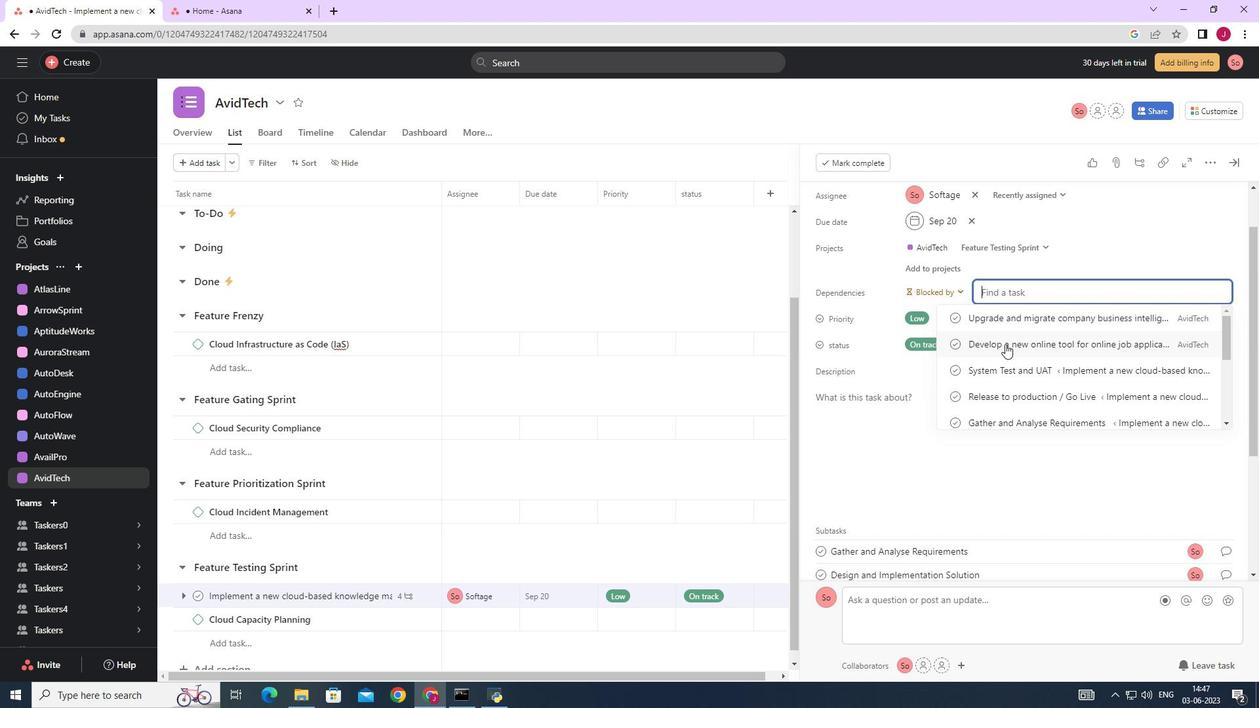 
Action: Mouse moved to (1234, 160)
Screenshot: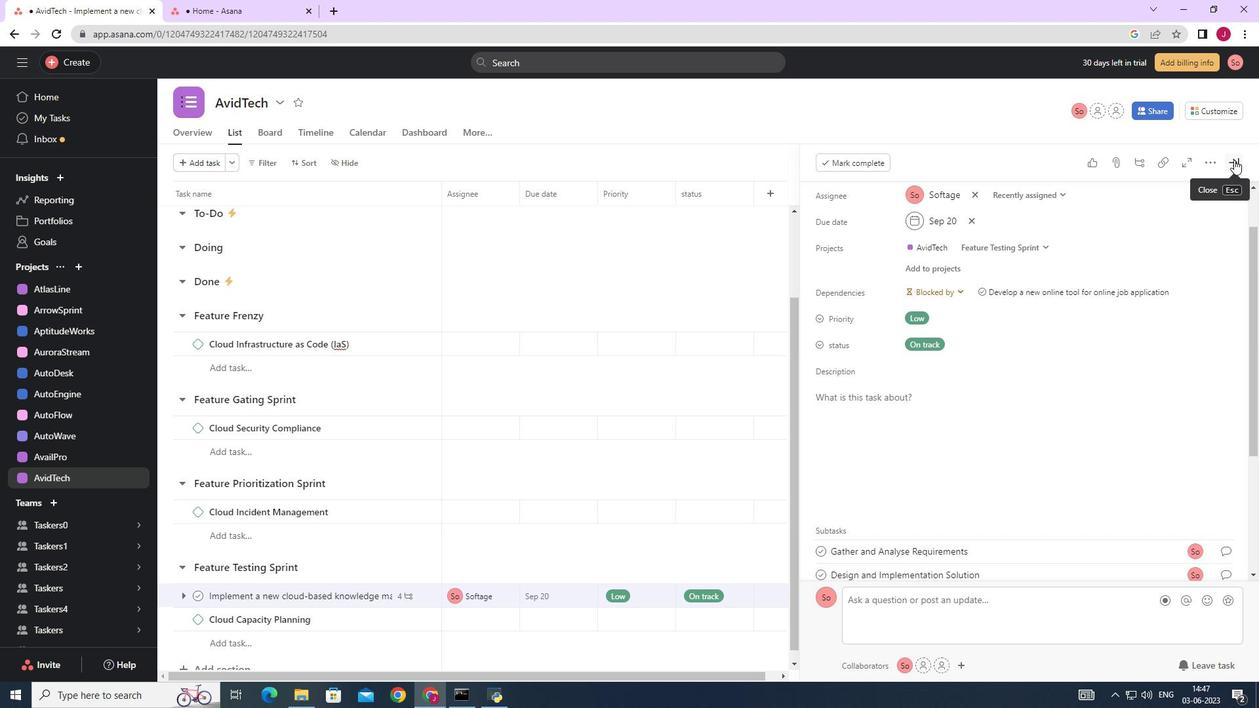 
Action: Mouse pressed left at (1234, 160)
Screenshot: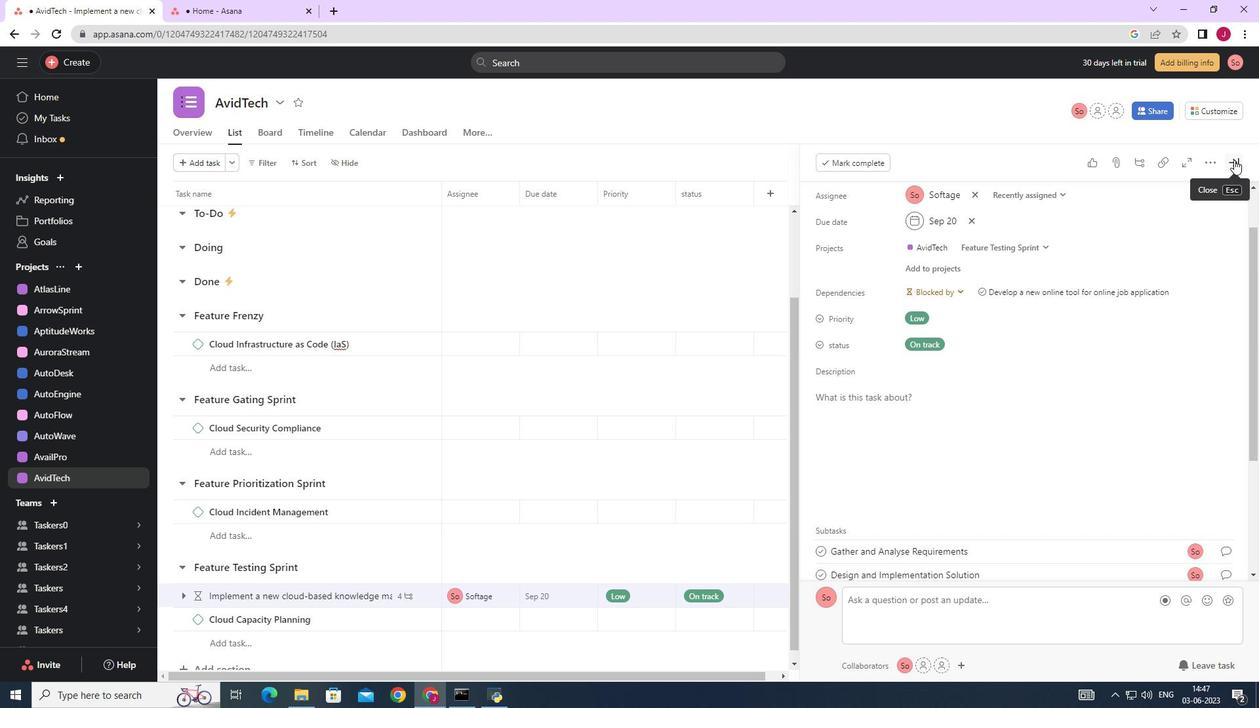 
Action: Mouse moved to (1235, 160)
Screenshot: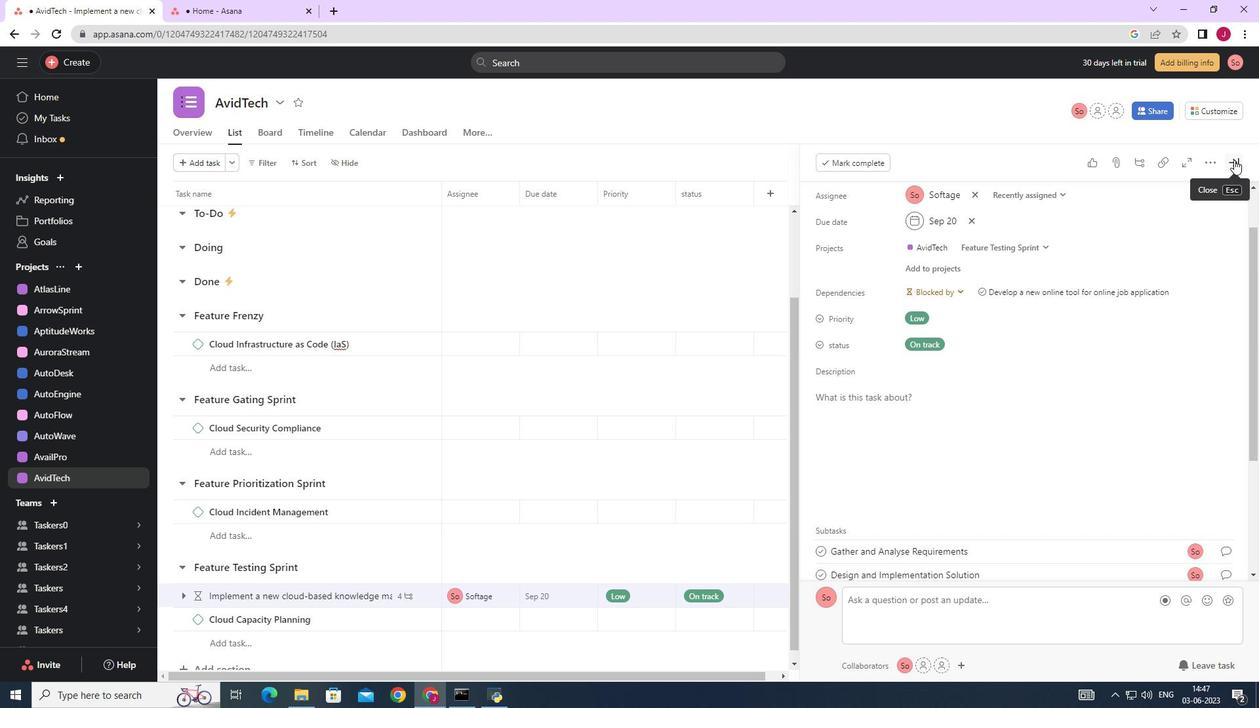 
